 Task: Look for space in Kallidaikurichchi, India from 15th August, 2023 to 20th August, 2023 for 1 adult in price range Rs.5000 to Rs.10000. Place can be private room with 1  bedroom having 1 bed and 1 bathroom. Property type can be house, flat, guest house, hotel. Booking option can be shelf check-in. Required host language is English.
Action: Mouse moved to (405, 105)
Screenshot: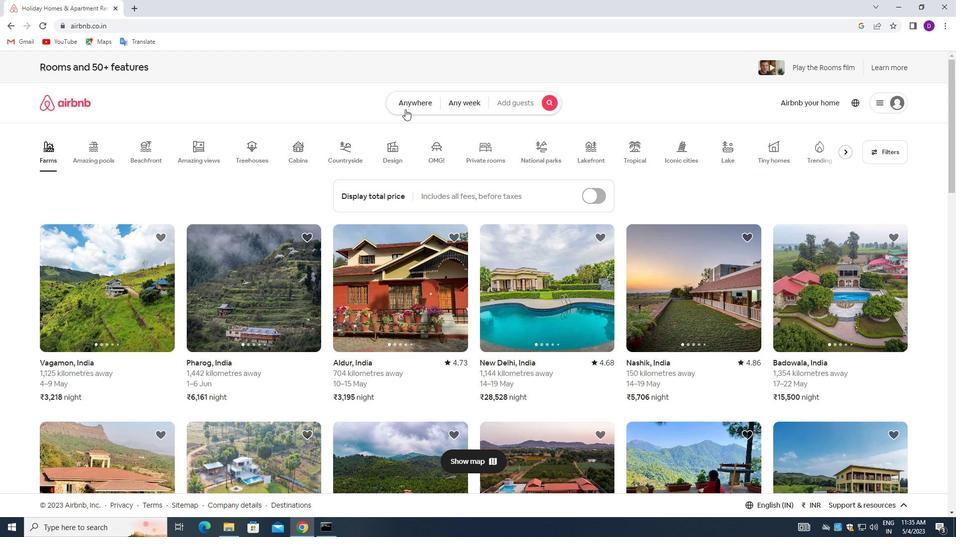 
Action: Mouse pressed left at (405, 105)
Screenshot: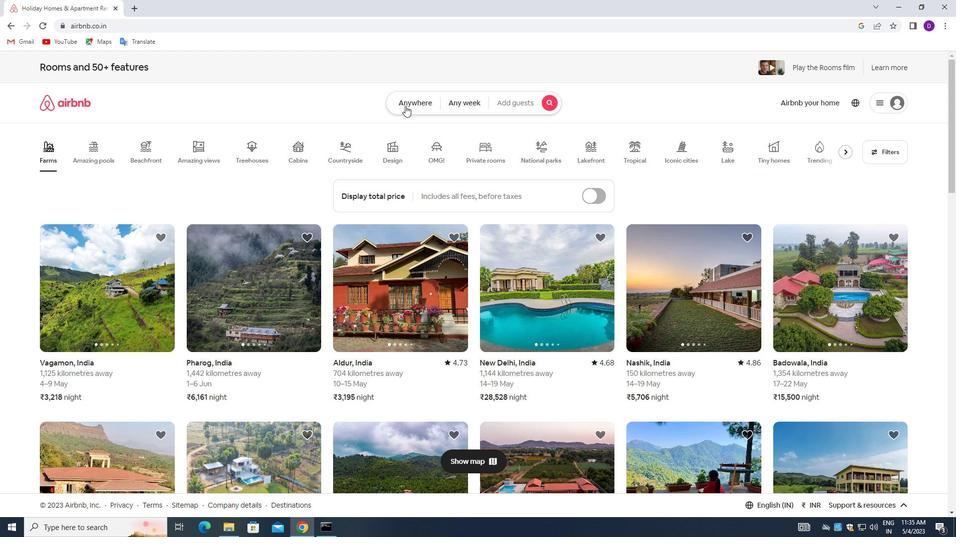 
Action: Mouse moved to (362, 139)
Screenshot: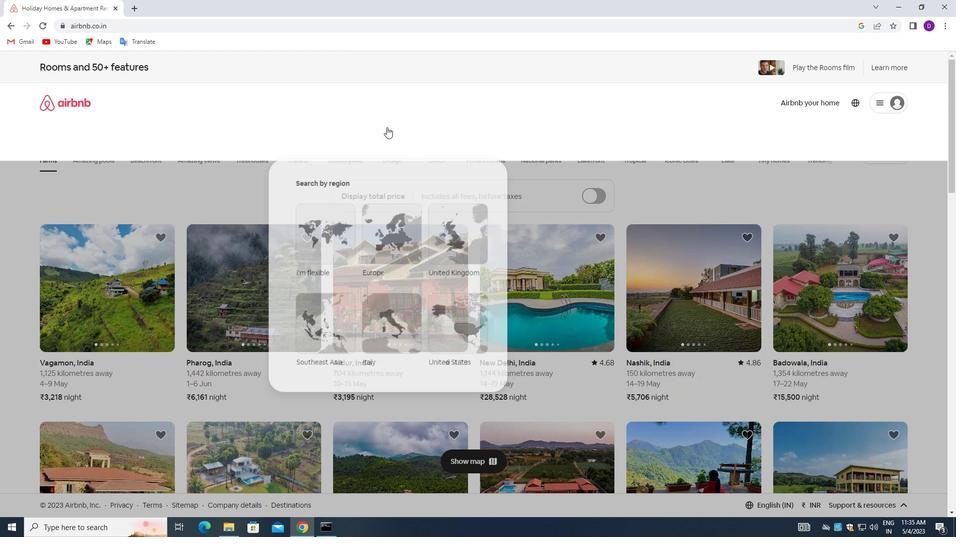 
Action: Mouse pressed left at (362, 139)
Screenshot: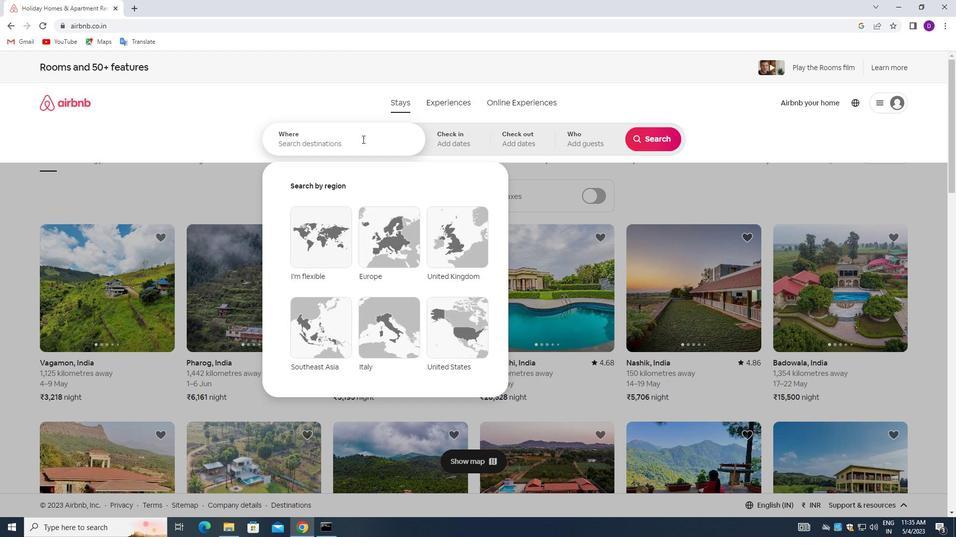 
Action: Mouse moved to (215, 104)
Screenshot: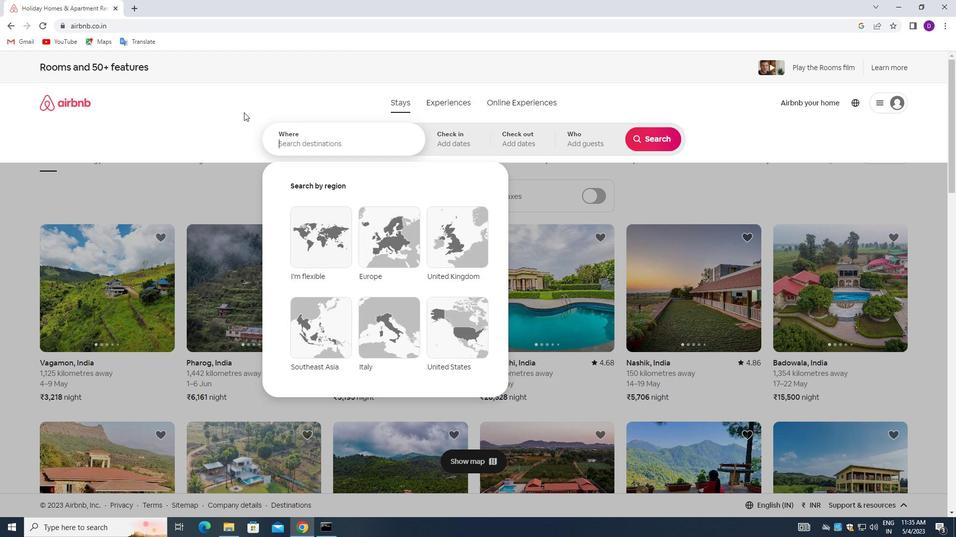 
Action: Key pressed <Key.shift>KALLIDAIKURICHCHI,<Key.space><Key.shift>INDIA<Key.enter>
Screenshot: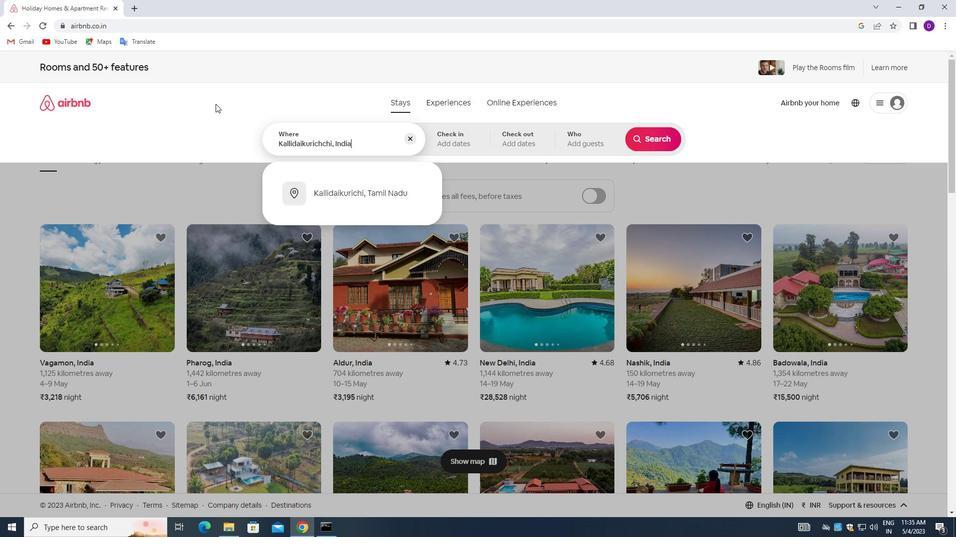 
Action: Mouse moved to (650, 220)
Screenshot: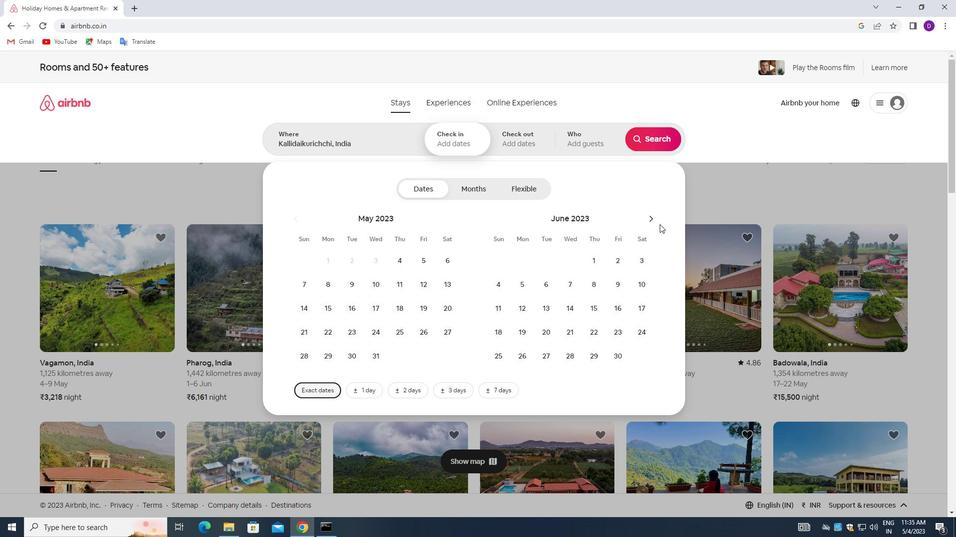 
Action: Mouse pressed left at (650, 220)
Screenshot: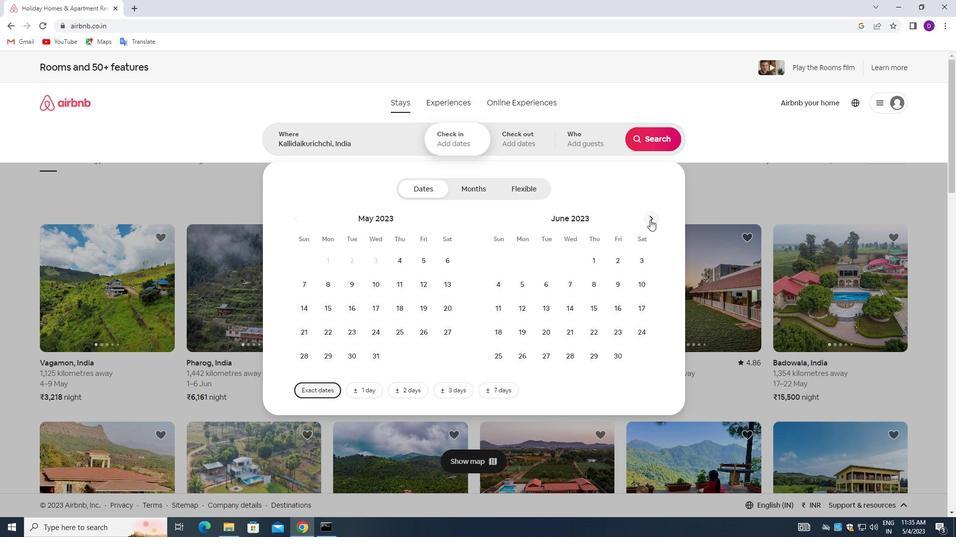 
Action: Mouse pressed left at (650, 220)
Screenshot: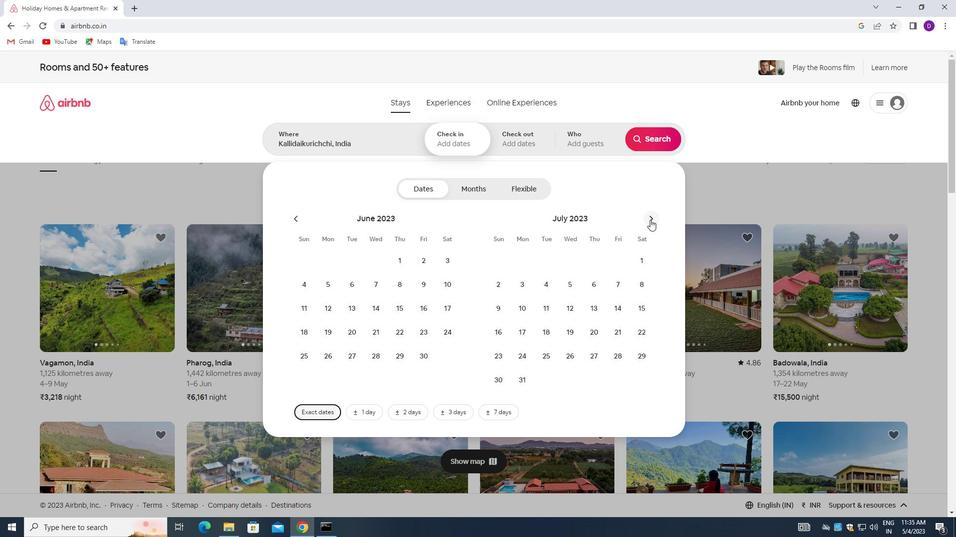 
Action: Mouse moved to (548, 312)
Screenshot: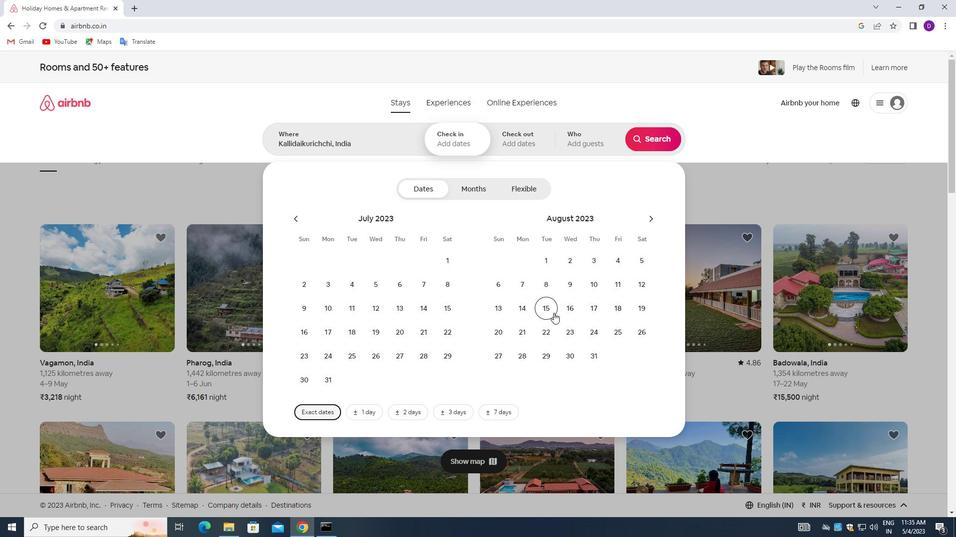 
Action: Mouse pressed left at (548, 312)
Screenshot: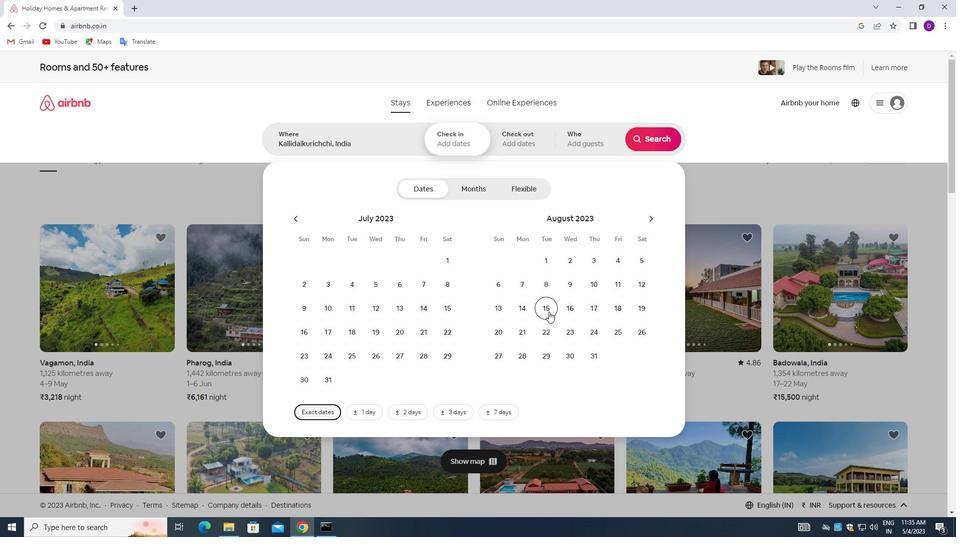 
Action: Mouse moved to (502, 328)
Screenshot: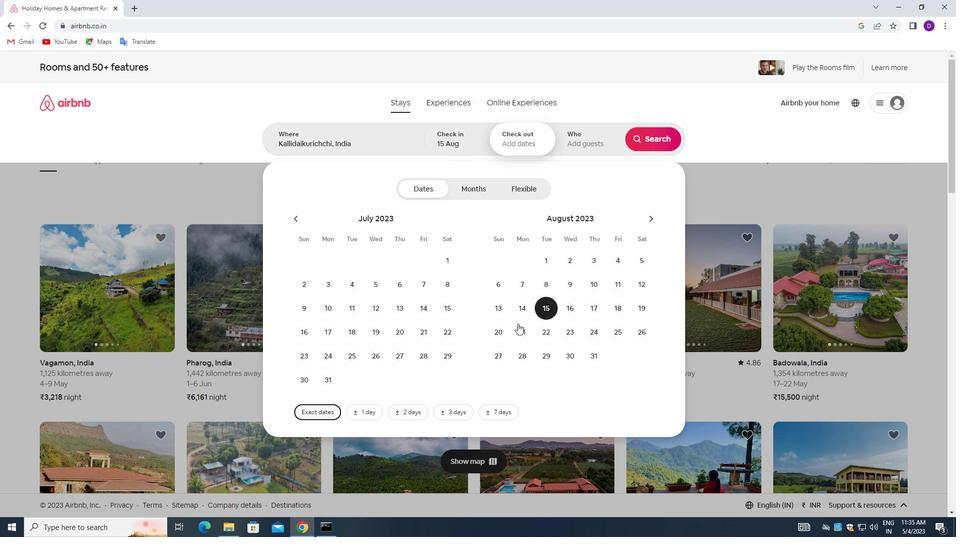 
Action: Mouse pressed left at (502, 328)
Screenshot: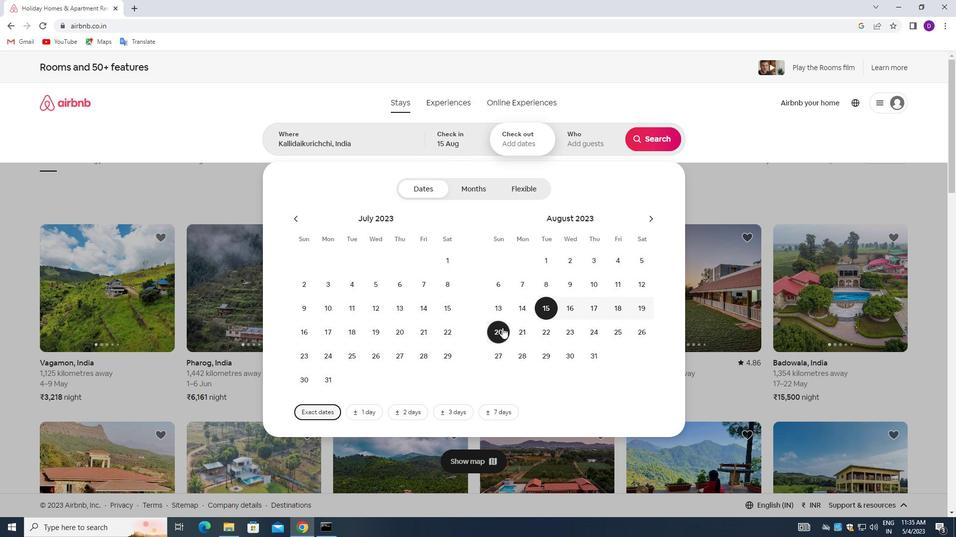 
Action: Mouse moved to (586, 138)
Screenshot: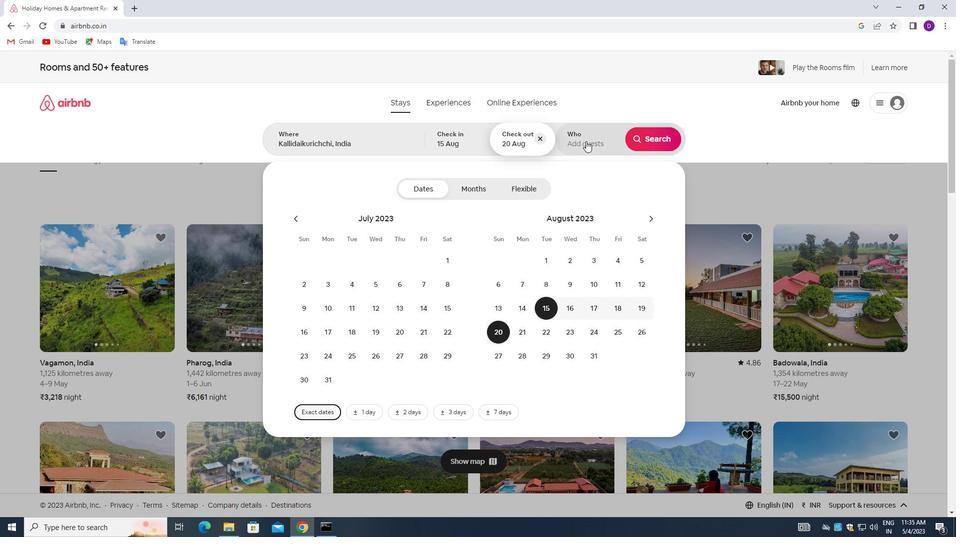 
Action: Mouse pressed left at (586, 138)
Screenshot: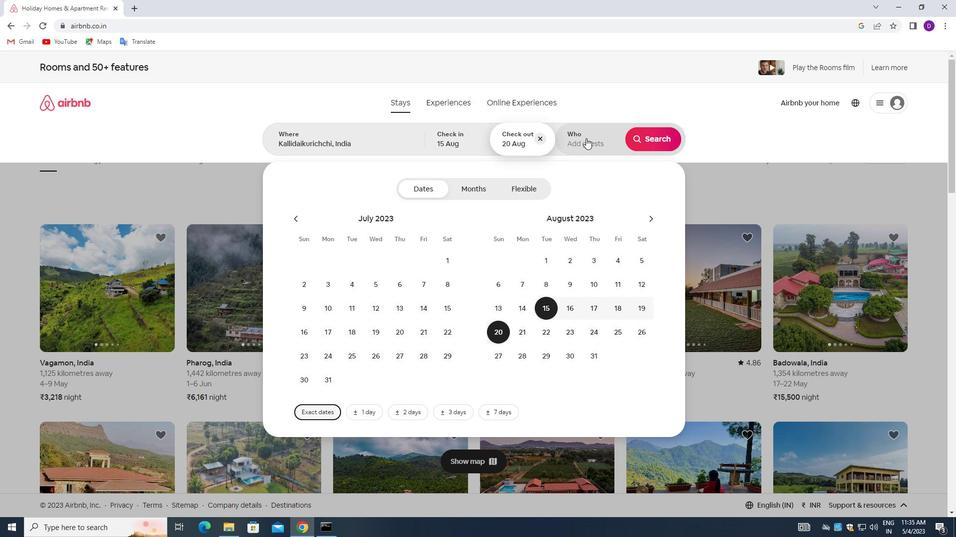 
Action: Mouse moved to (653, 187)
Screenshot: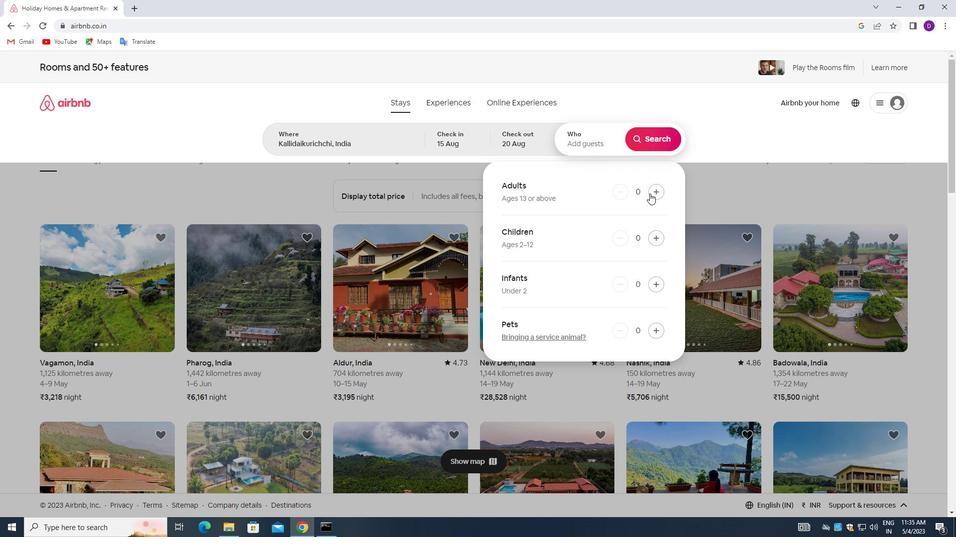 
Action: Mouse pressed left at (653, 187)
Screenshot: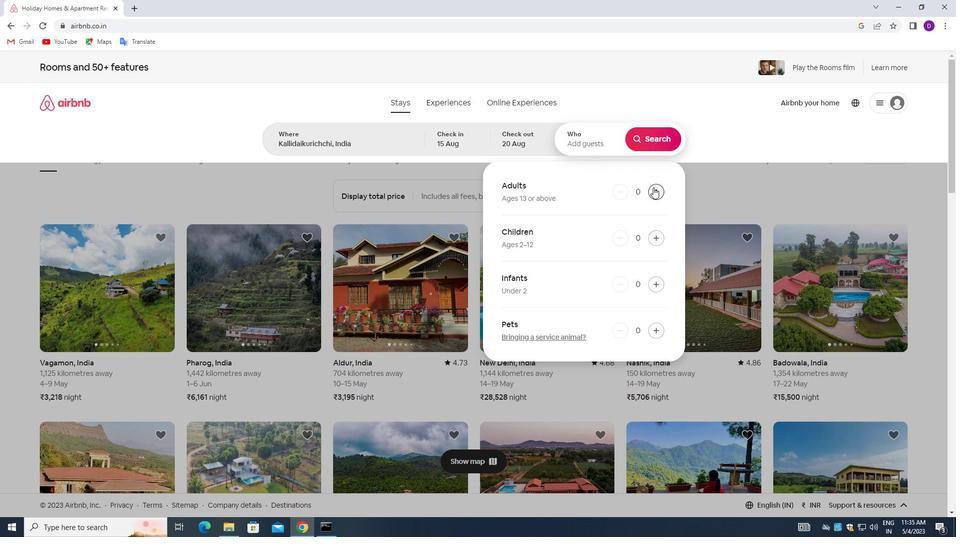 
Action: Mouse moved to (653, 133)
Screenshot: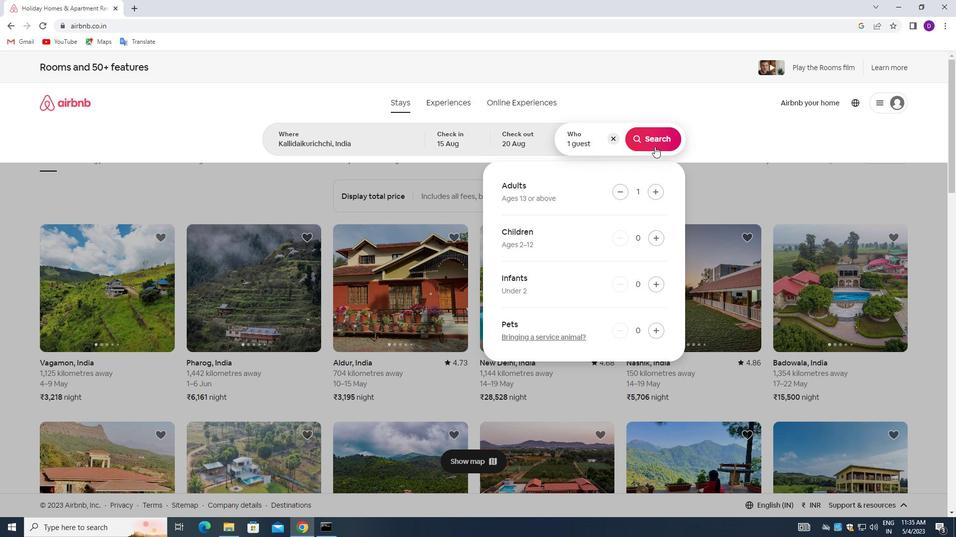 
Action: Mouse pressed left at (653, 133)
Screenshot: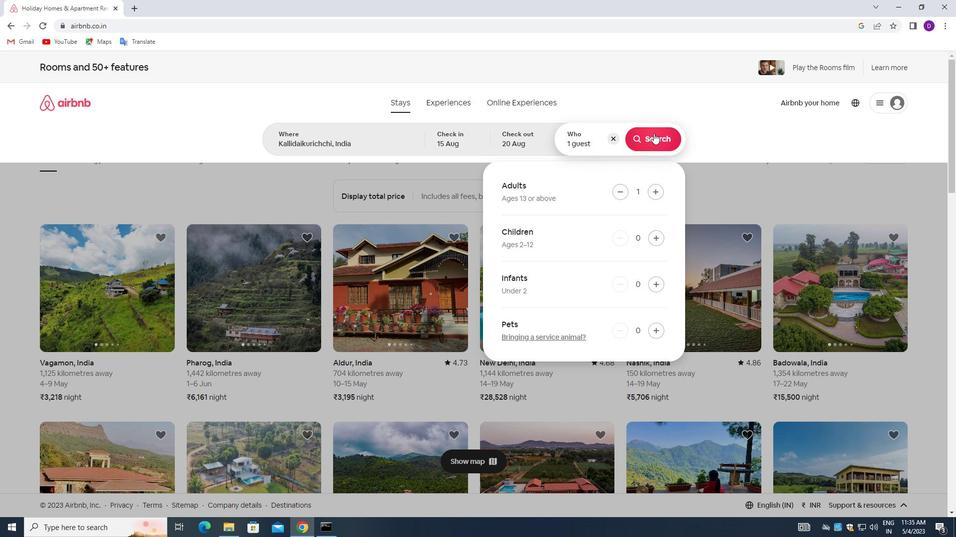 
Action: Mouse moved to (899, 109)
Screenshot: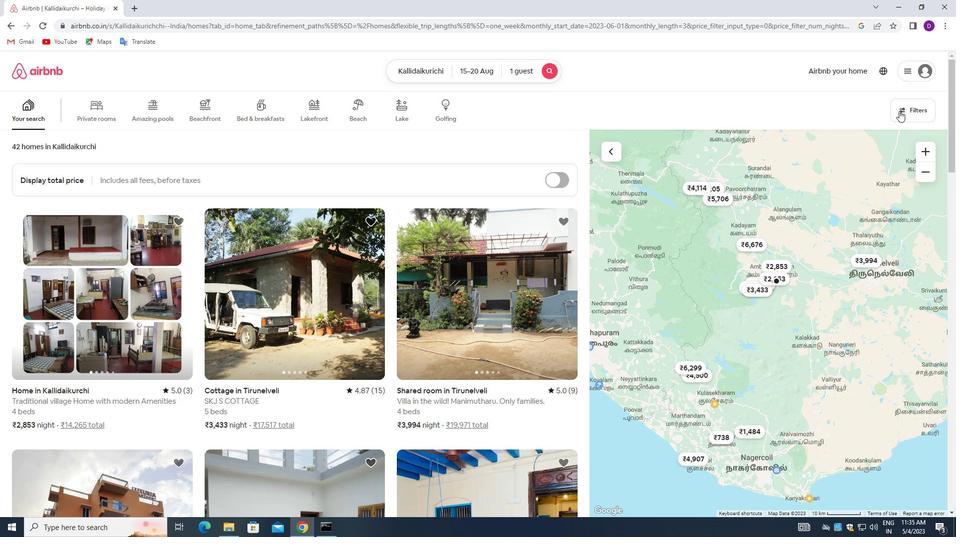 
Action: Mouse pressed left at (899, 109)
Screenshot: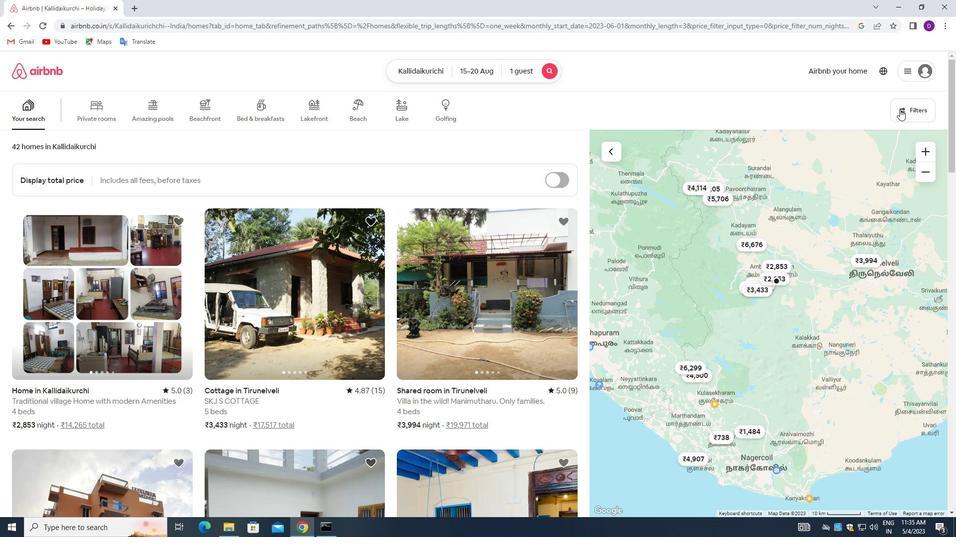
Action: Mouse moved to (354, 231)
Screenshot: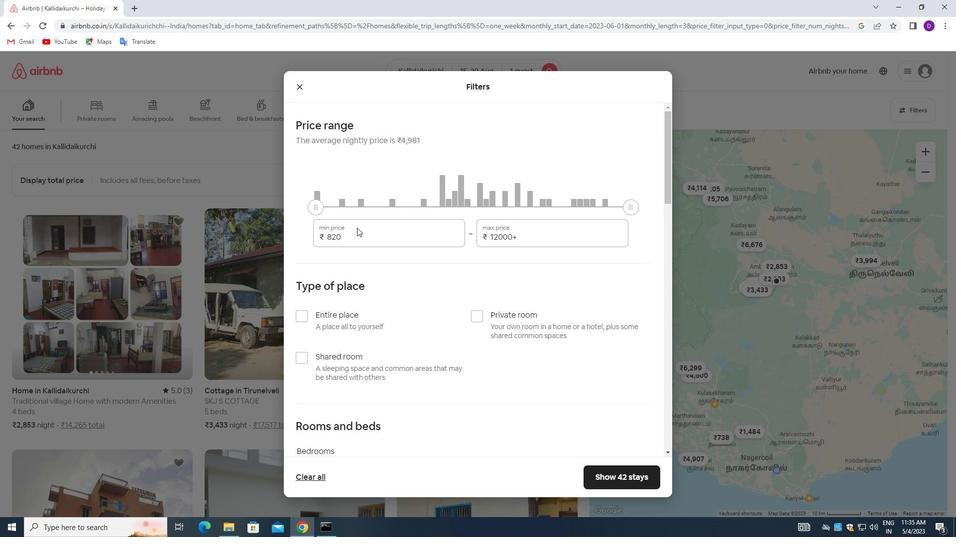 
Action: Mouse pressed left at (354, 231)
Screenshot: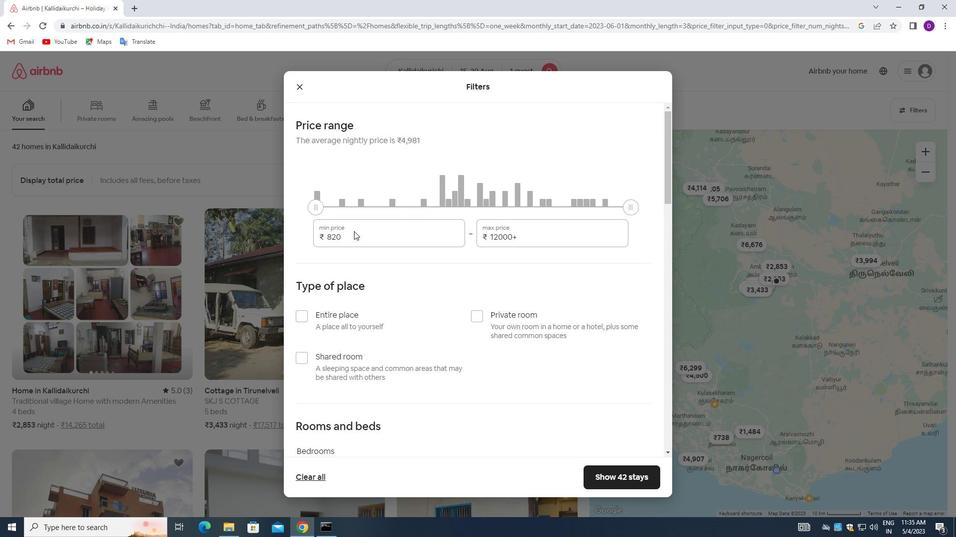 
Action: Mouse pressed left at (354, 231)
Screenshot: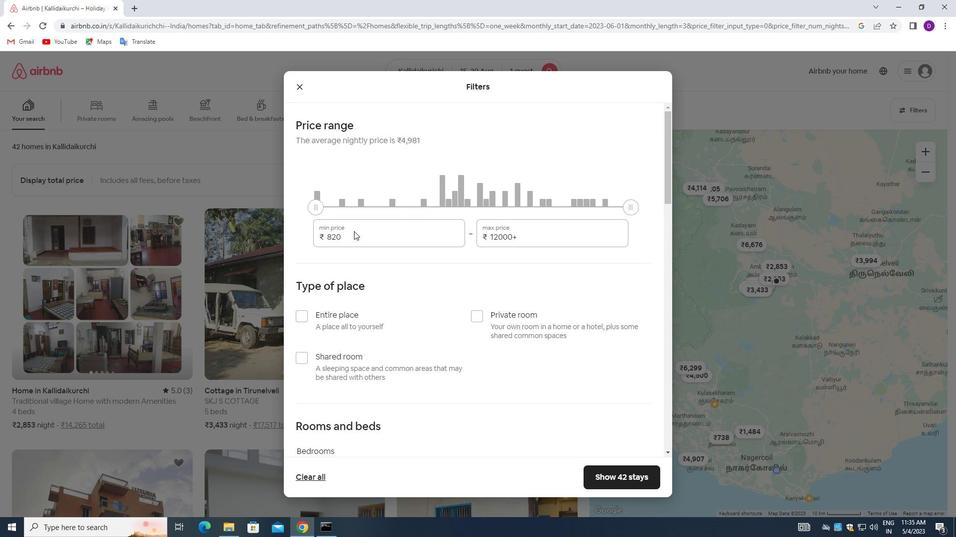 
Action: Mouse pressed left at (354, 231)
Screenshot: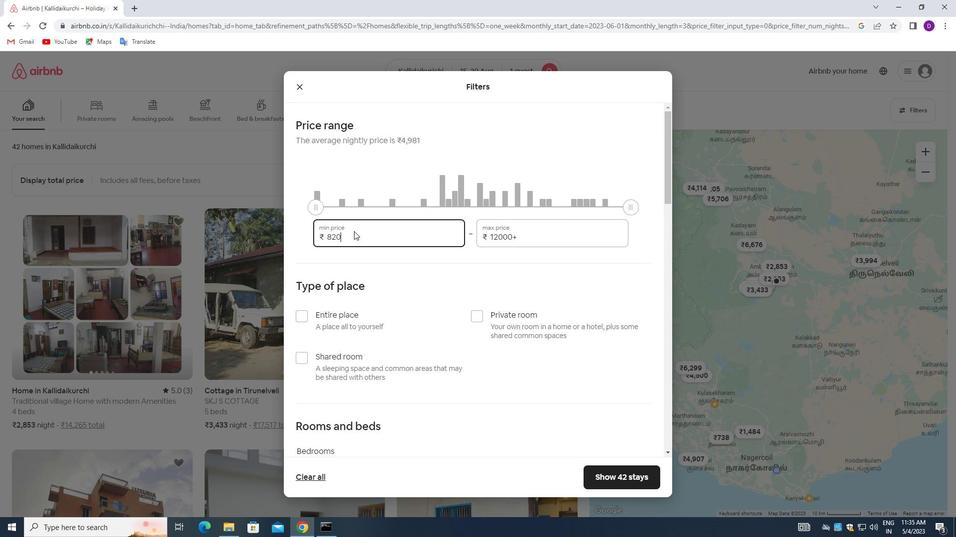 
Action: Mouse moved to (352, 242)
Screenshot: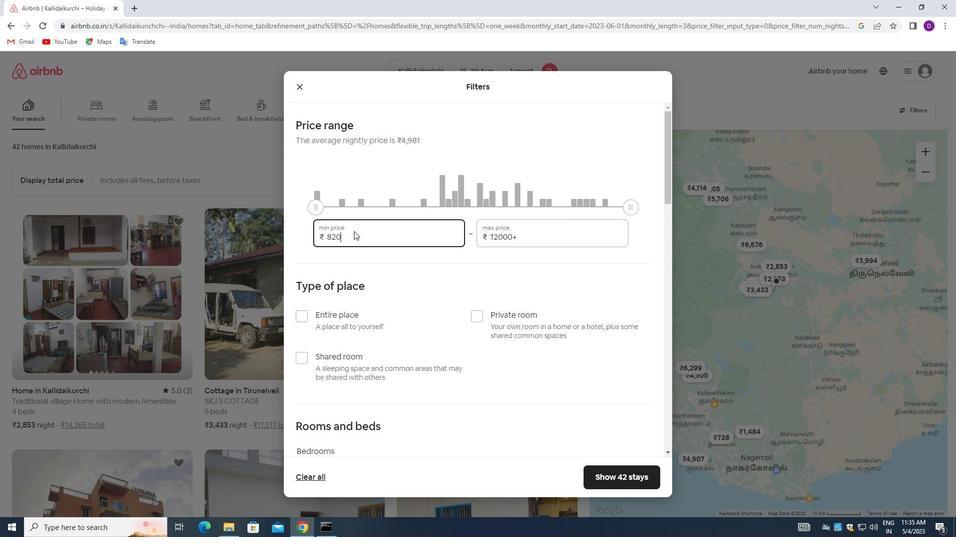 
Action: Mouse pressed left at (352, 242)
Screenshot: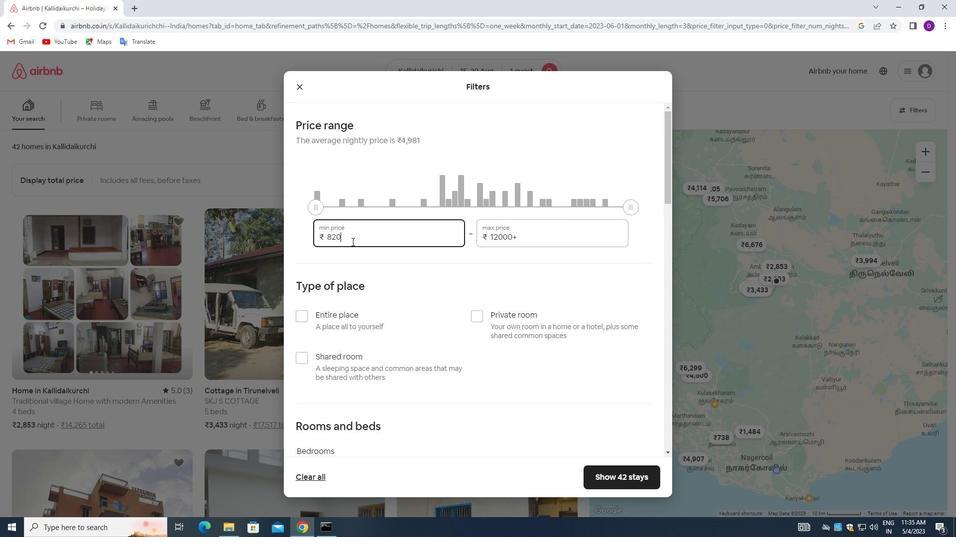 
Action: Mouse pressed left at (352, 242)
Screenshot: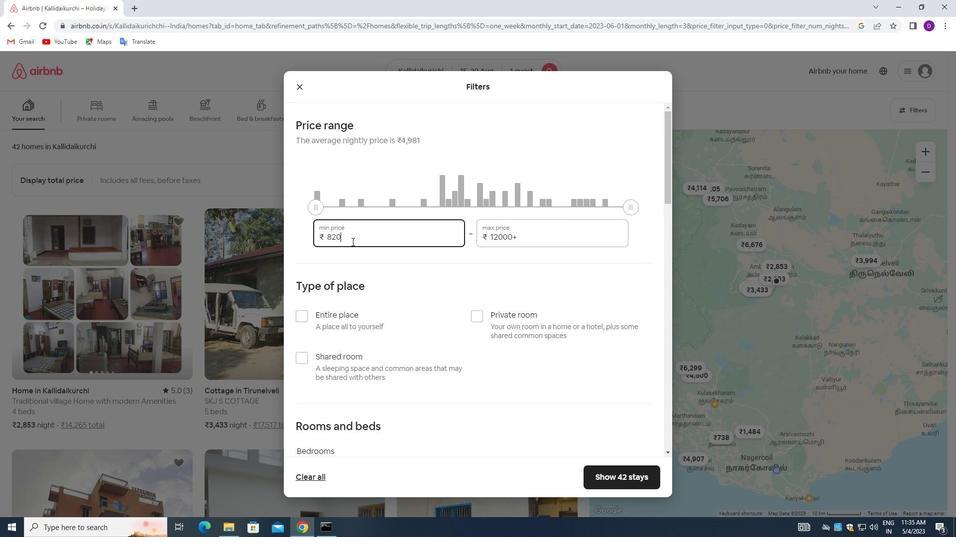 
Action: Key pressed 5000<Key.tab>10000
Screenshot: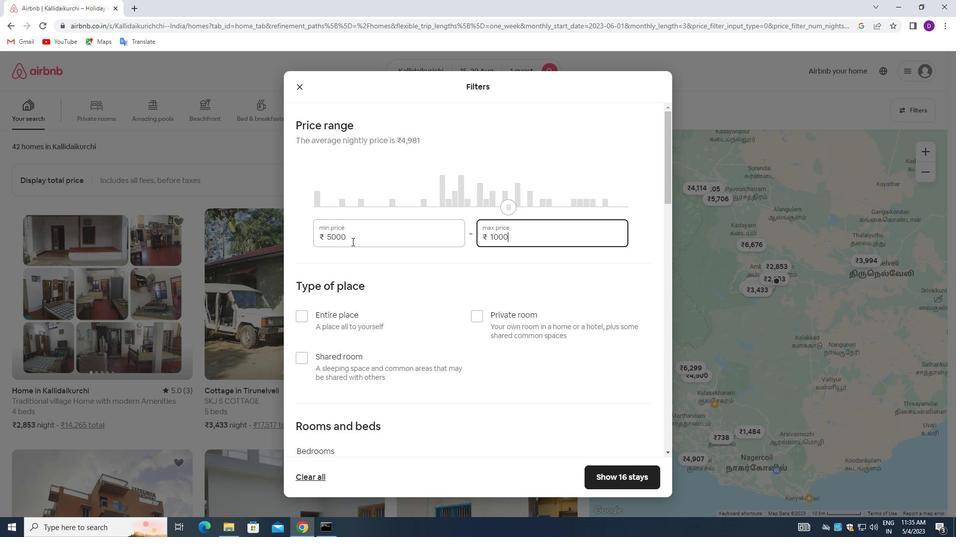 
Action: Mouse moved to (498, 307)
Screenshot: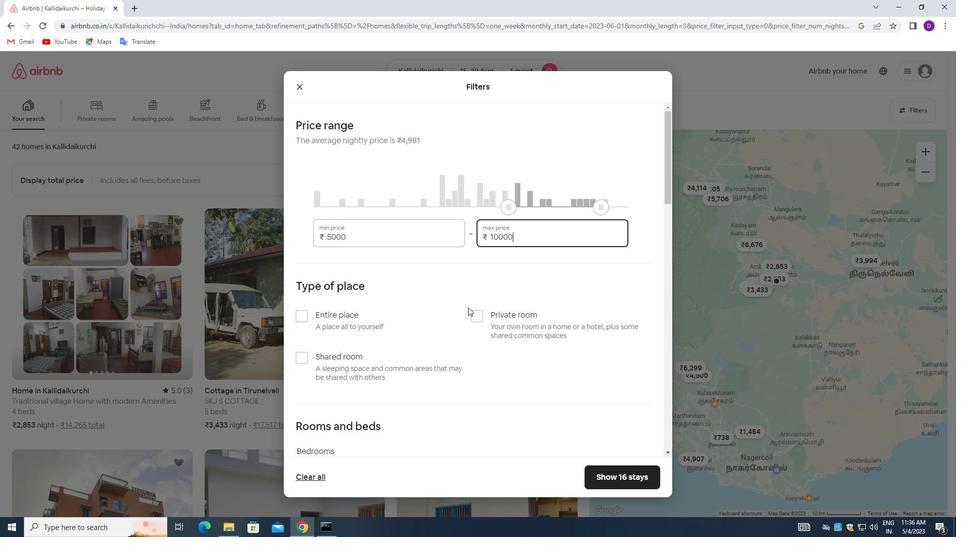 
Action: Mouse scrolled (498, 307) with delta (0, 0)
Screenshot: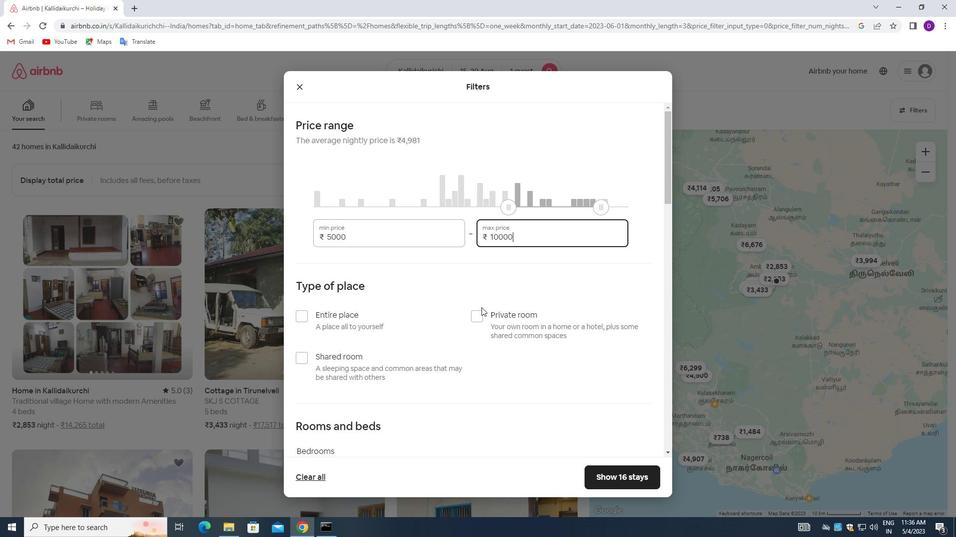 
Action: Mouse moved to (480, 267)
Screenshot: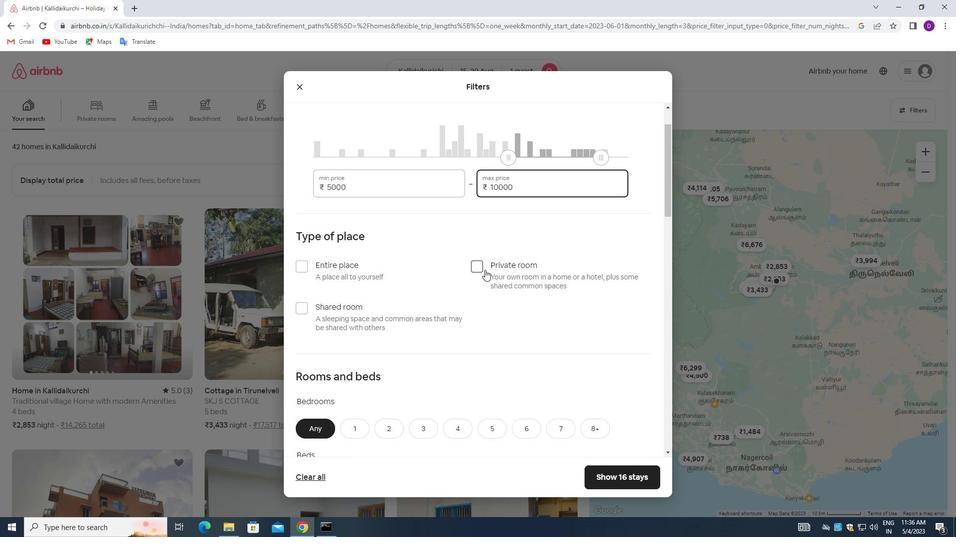 
Action: Mouse pressed left at (480, 267)
Screenshot: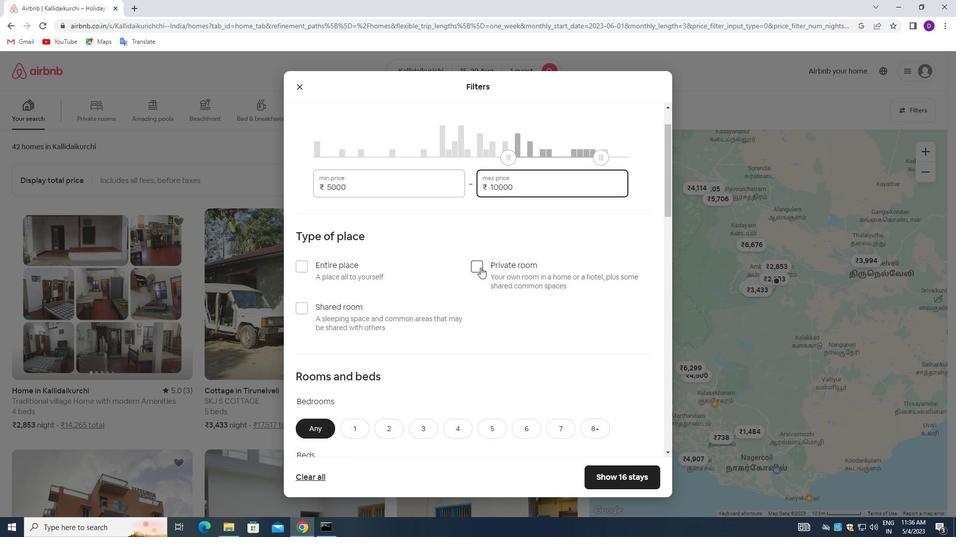 
Action: Mouse moved to (448, 287)
Screenshot: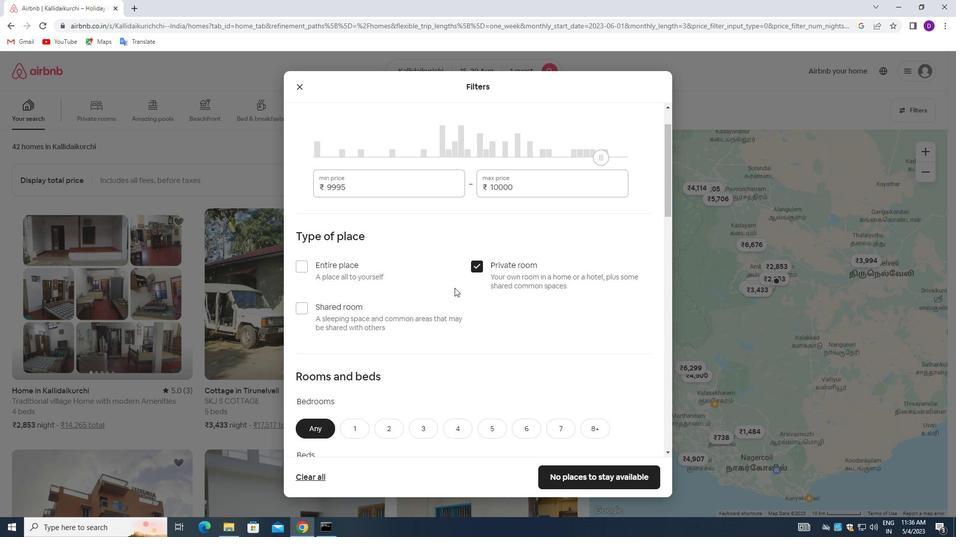 
Action: Mouse scrolled (448, 287) with delta (0, 0)
Screenshot: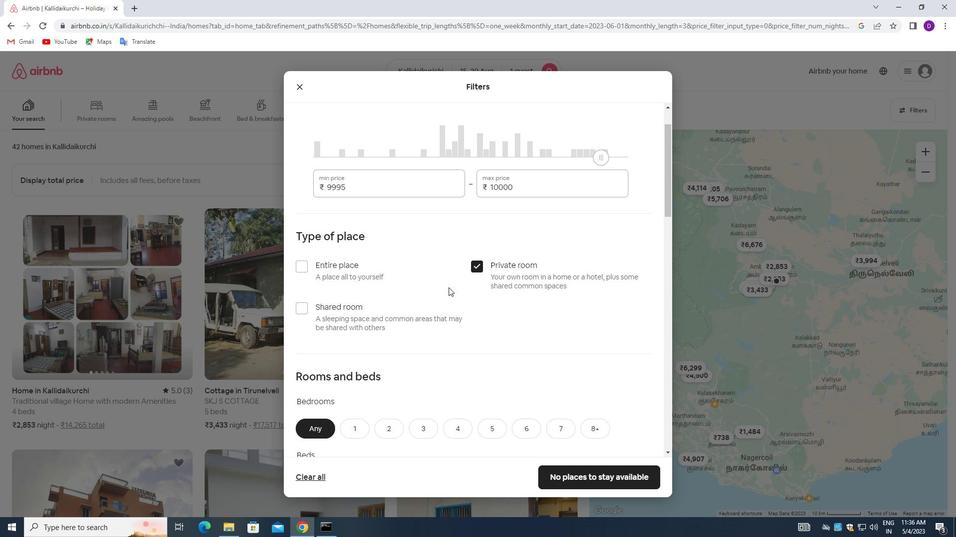 
Action: Mouse scrolled (448, 287) with delta (0, 0)
Screenshot: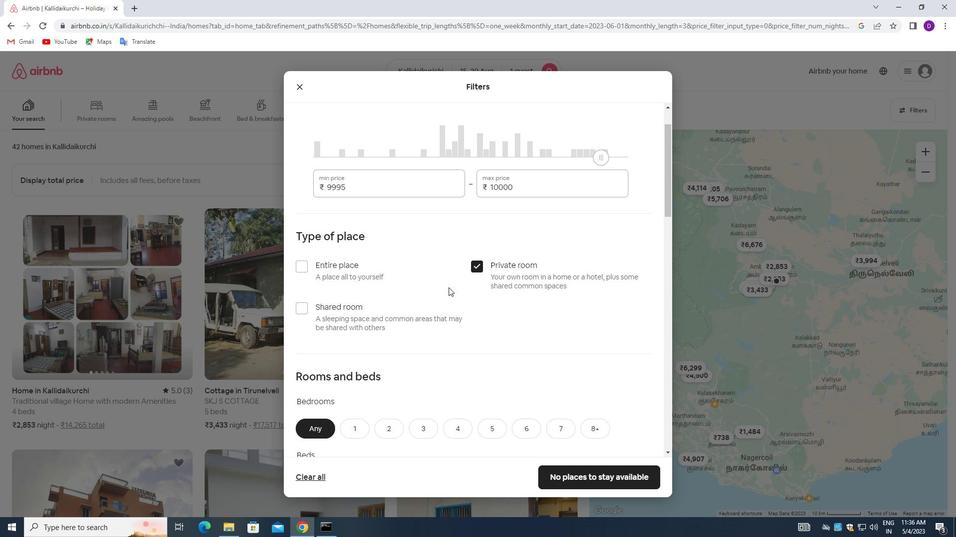 
Action: Mouse scrolled (448, 287) with delta (0, 0)
Screenshot: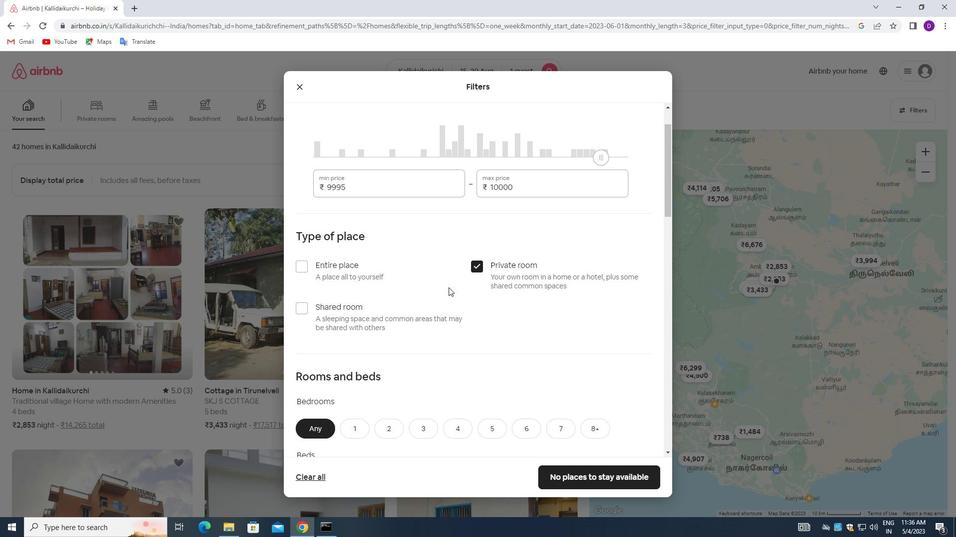 
Action: Mouse moved to (351, 271)
Screenshot: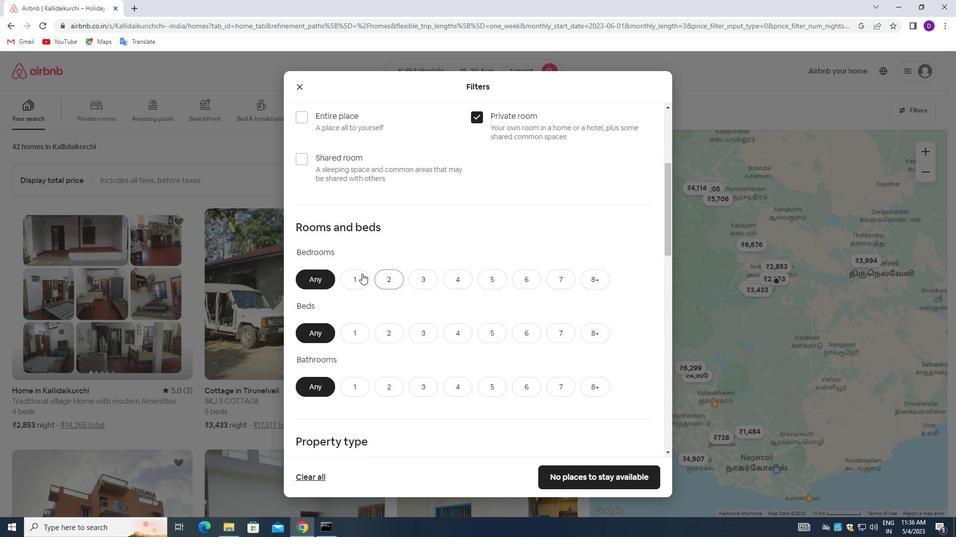 
Action: Mouse pressed left at (351, 271)
Screenshot: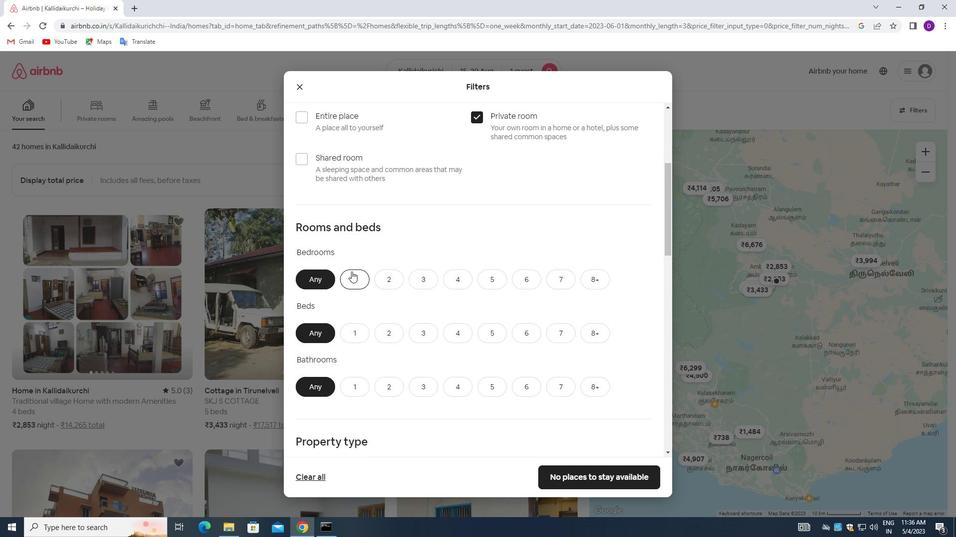 
Action: Mouse moved to (356, 332)
Screenshot: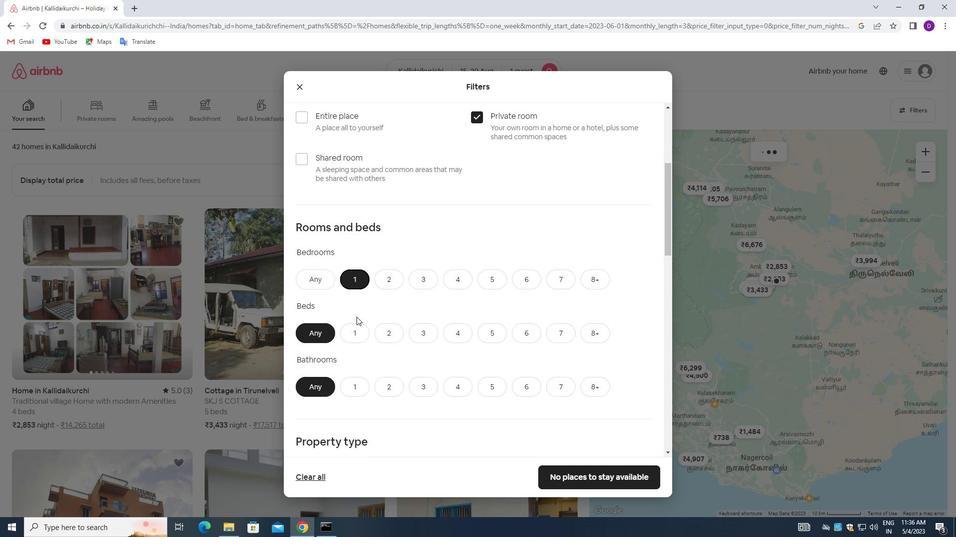 
Action: Mouse pressed left at (356, 332)
Screenshot: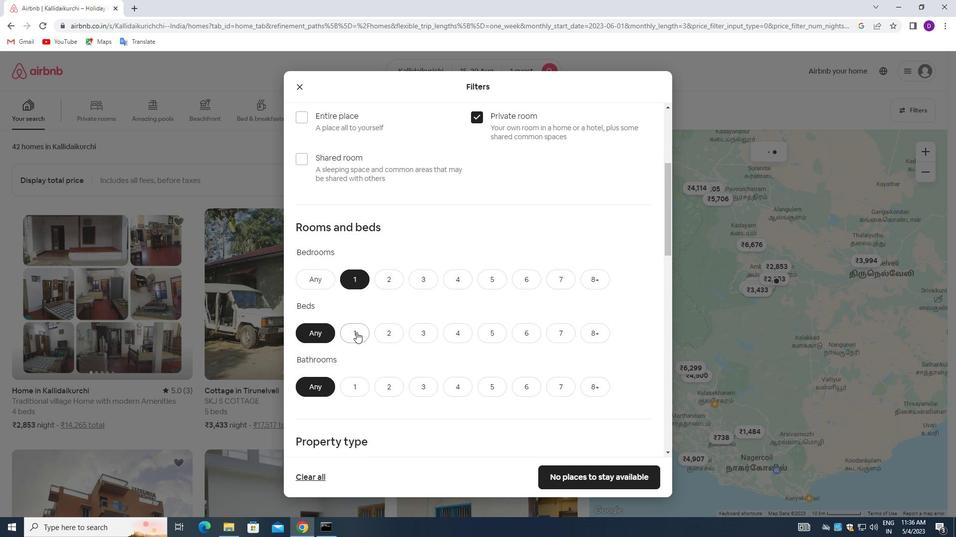 
Action: Mouse moved to (355, 382)
Screenshot: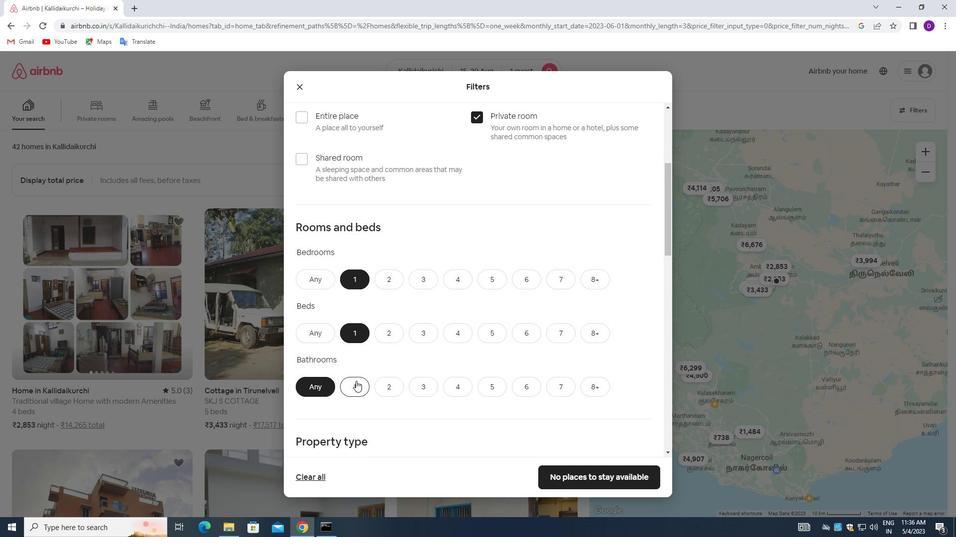 
Action: Mouse pressed left at (355, 382)
Screenshot: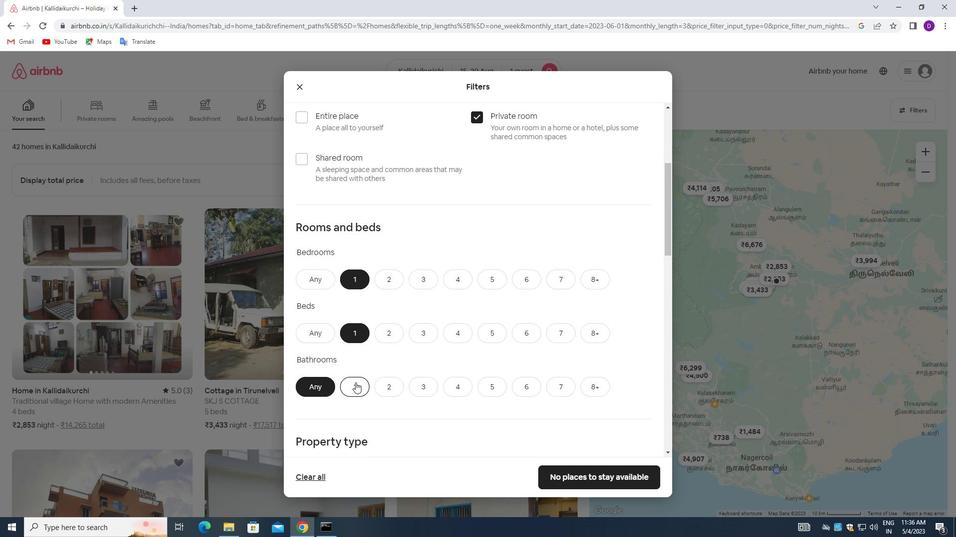 
Action: Mouse moved to (455, 281)
Screenshot: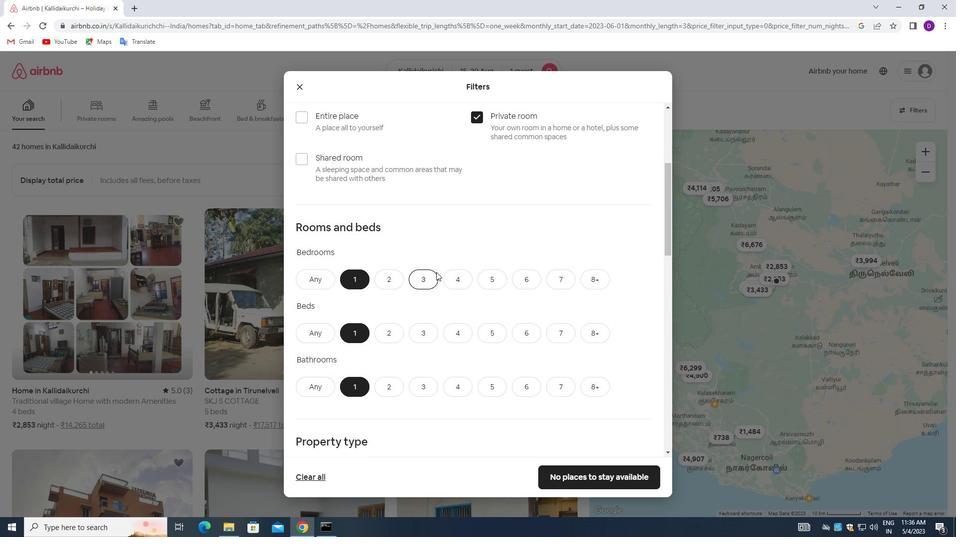 
Action: Mouse scrolled (455, 281) with delta (0, 0)
Screenshot: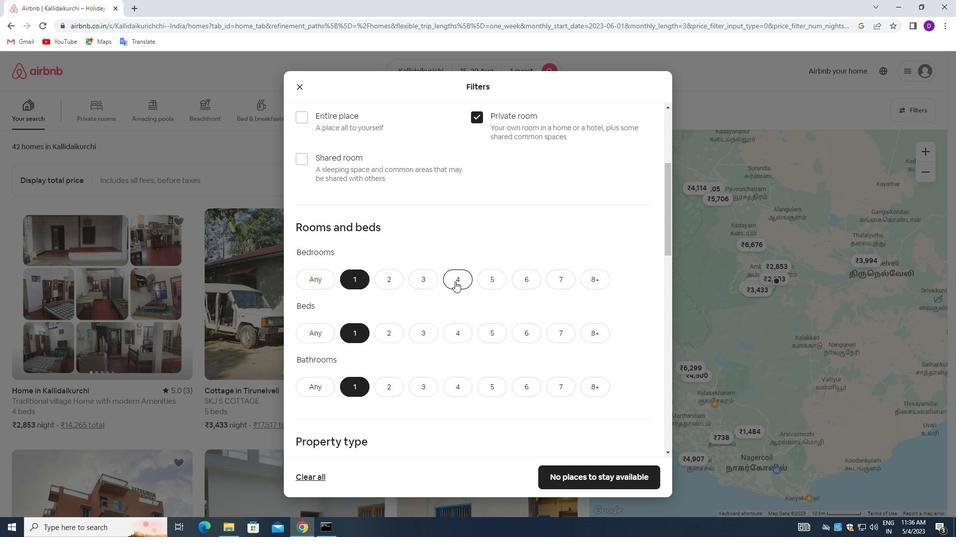 
Action: Mouse scrolled (455, 281) with delta (0, 0)
Screenshot: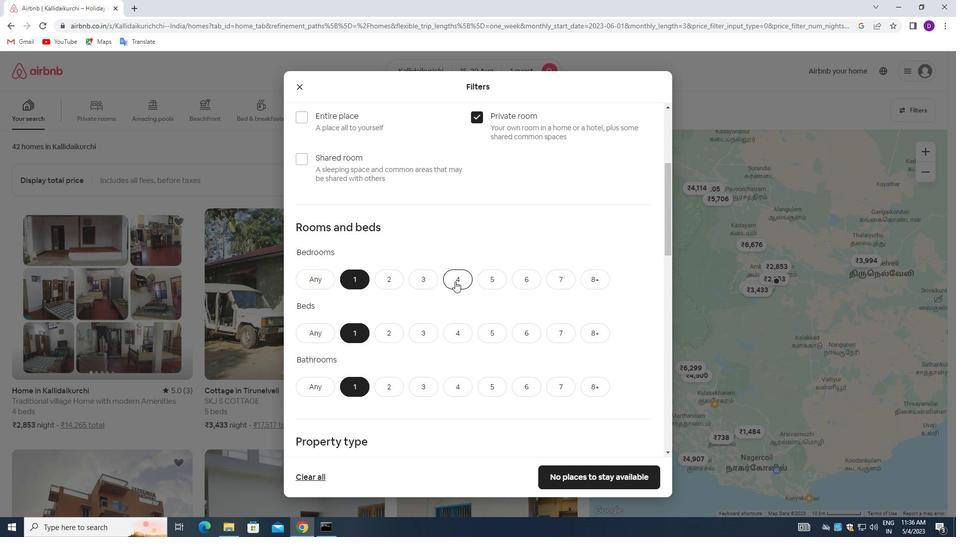 
Action: Mouse scrolled (455, 281) with delta (0, 0)
Screenshot: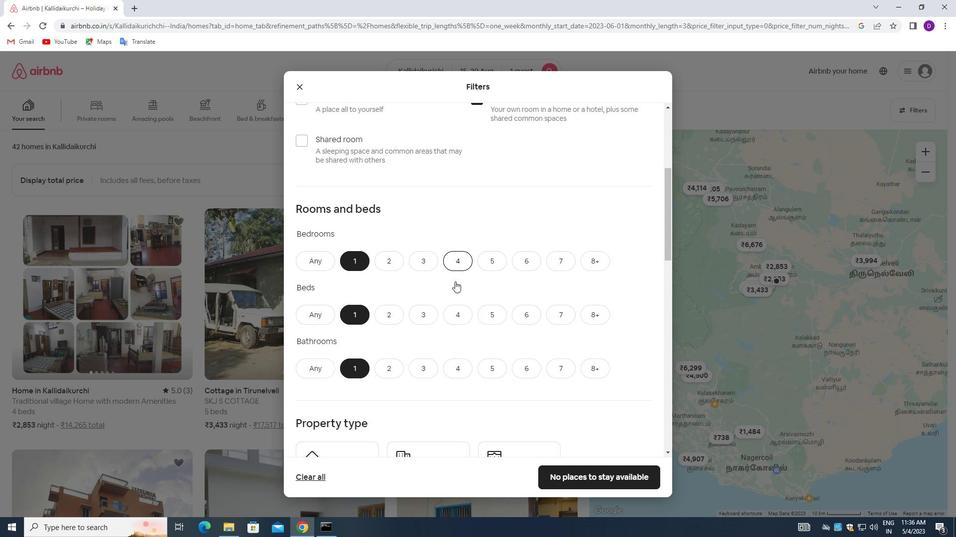 
Action: Mouse scrolled (455, 281) with delta (0, 0)
Screenshot: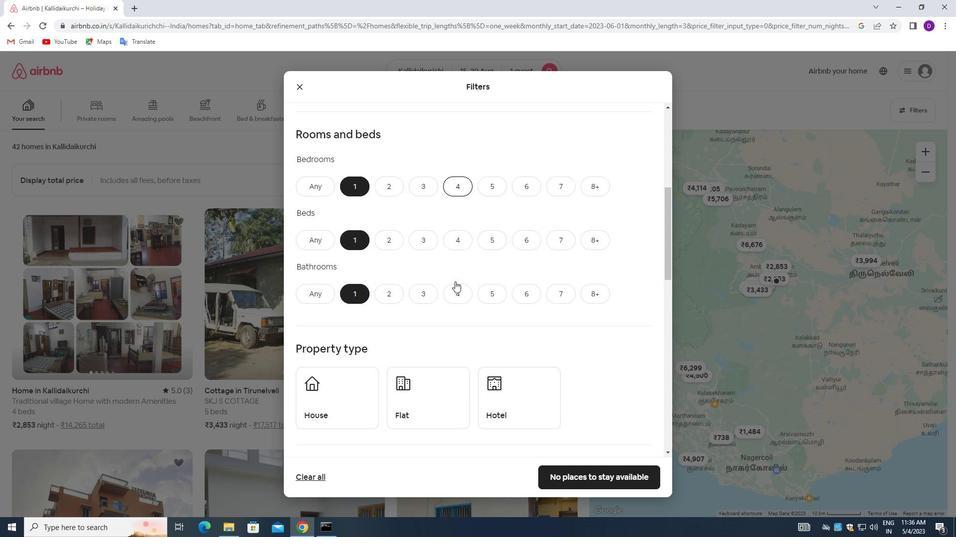
Action: Mouse moved to (348, 294)
Screenshot: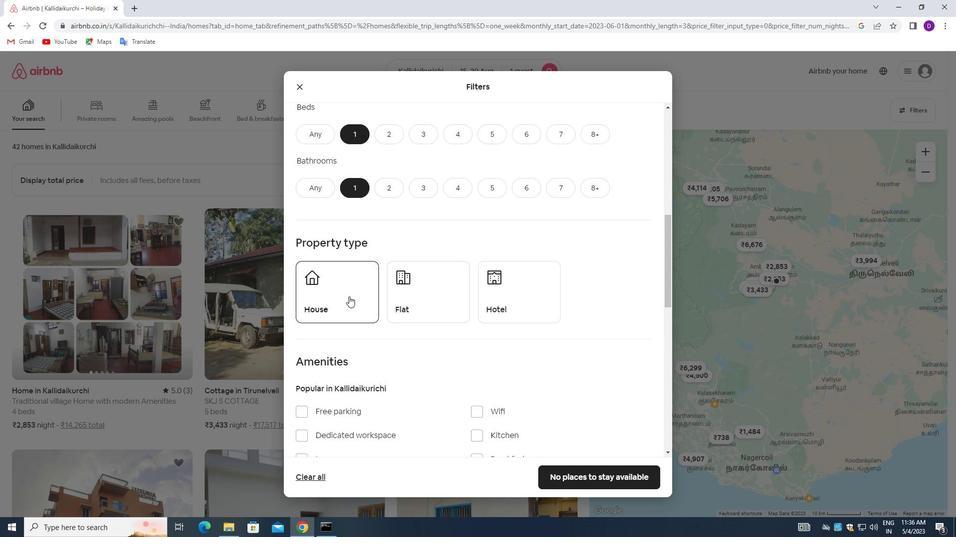 
Action: Mouse pressed left at (348, 294)
Screenshot: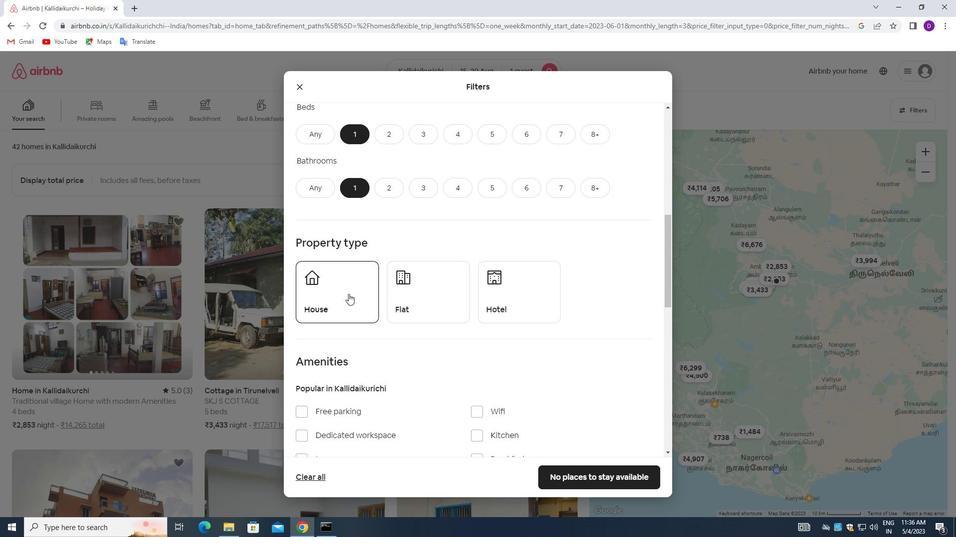 
Action: Mouse moved to (419, 293)
Screenshot: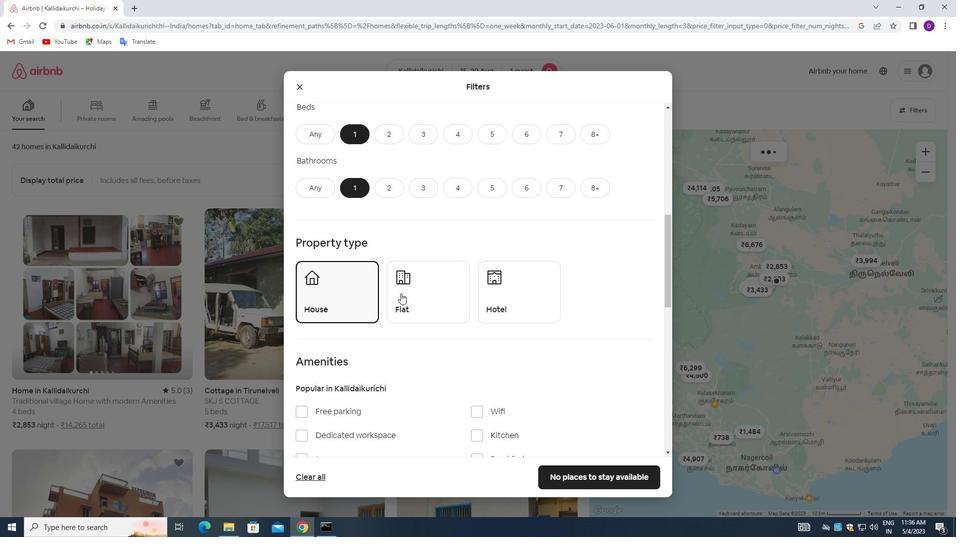 
Action: Mouse pressed left at (419, 293)
Screenshot: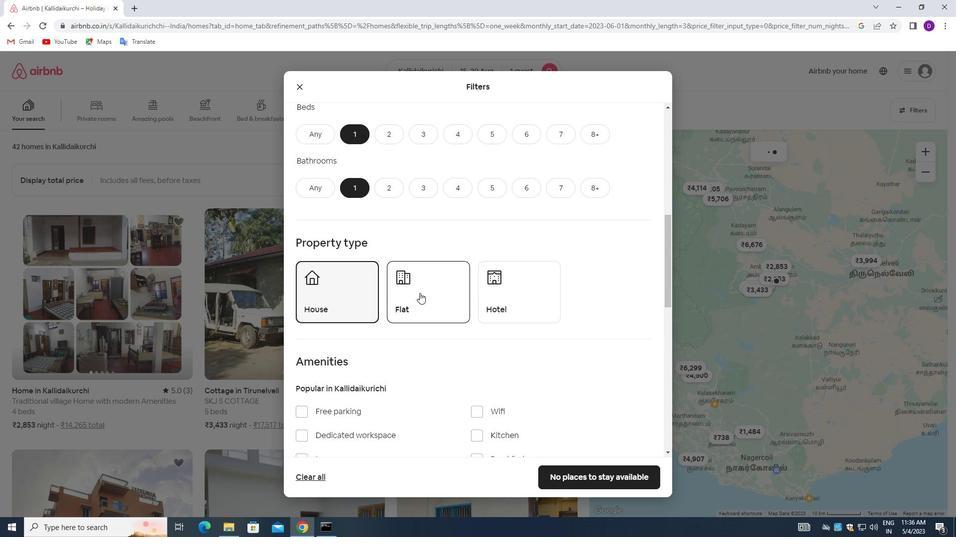 
Action: Mouse moved to (508, 290)
Screenshot: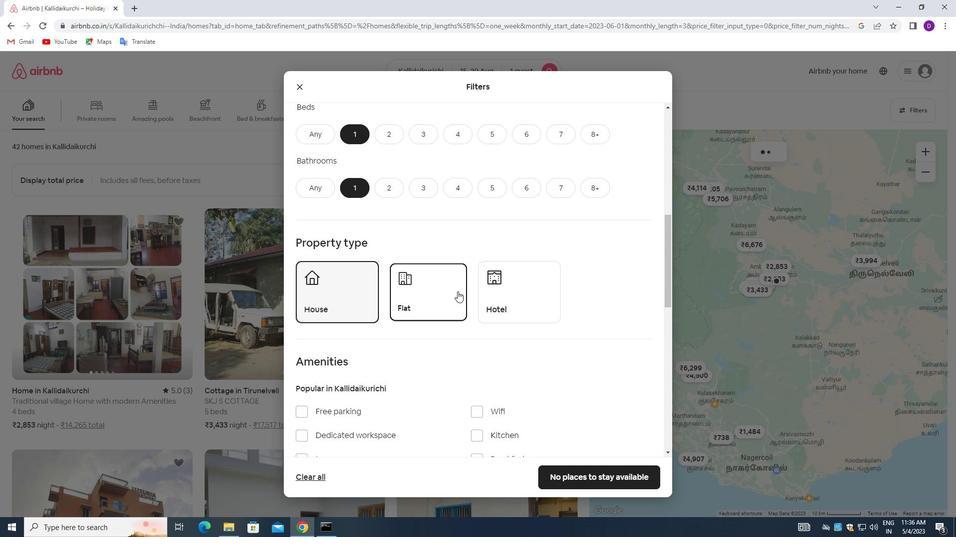 
Action: Mouse pressed left at (508, 290)
Screenshot: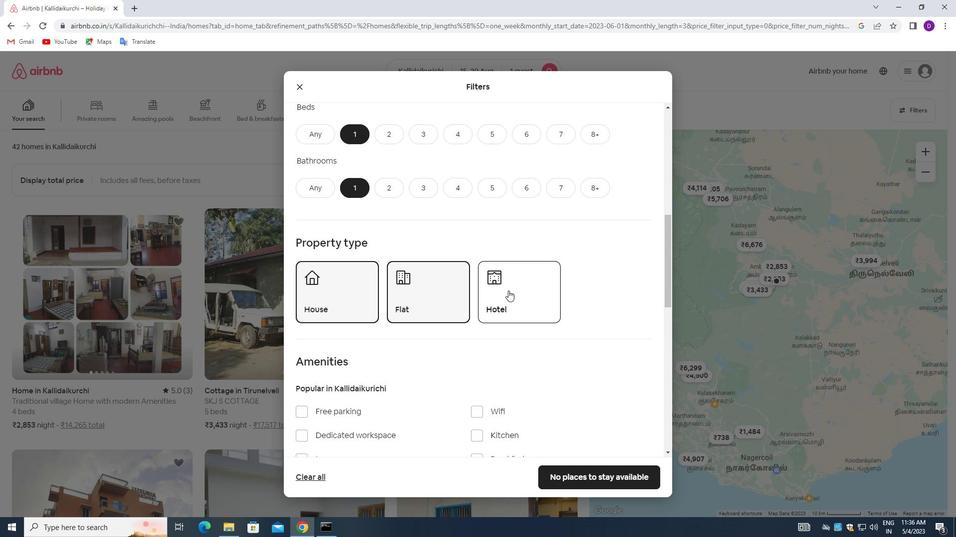 
Action: Mouse moved to (457, 289)
Screenshot: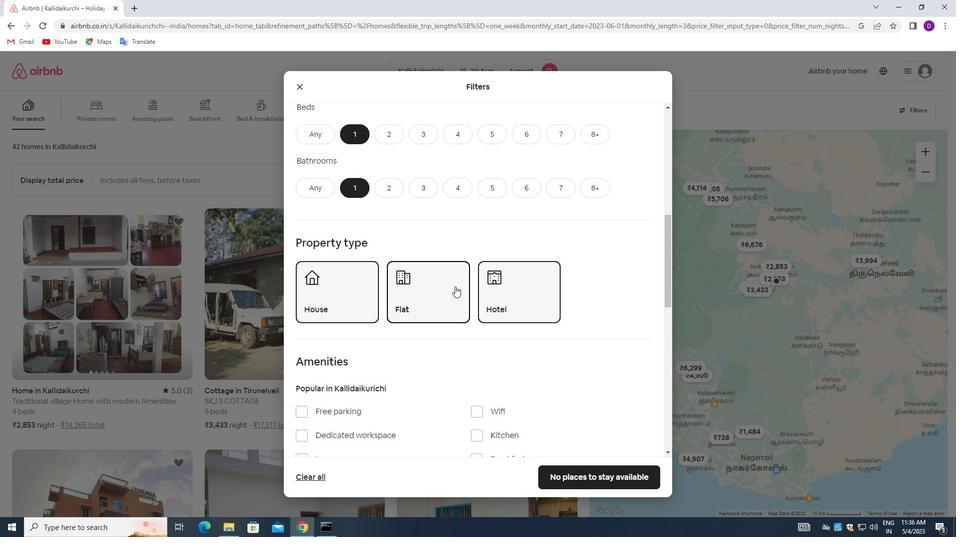 
Action: Mouse scrolled (457, 289) with delta (0, 0)
Screenshot: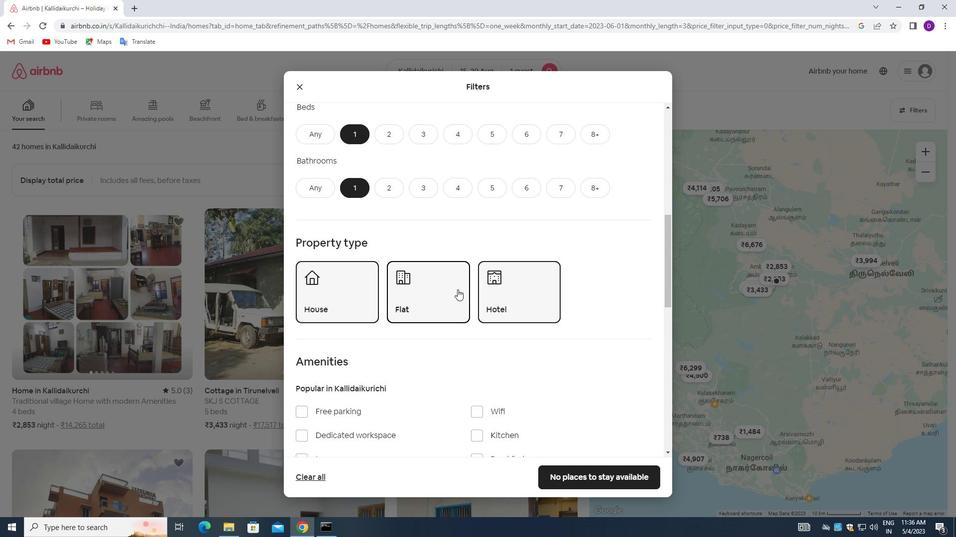
Action: Mouse moved to (459, 299)
Screenshot: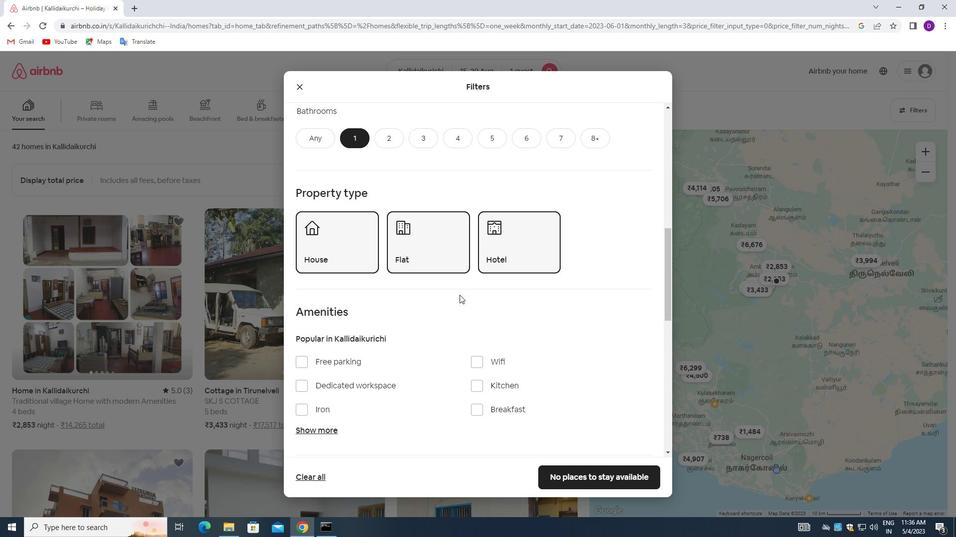 
Action: Mouse scrolled (459, 298) with delta (0, 0)
Screenshot: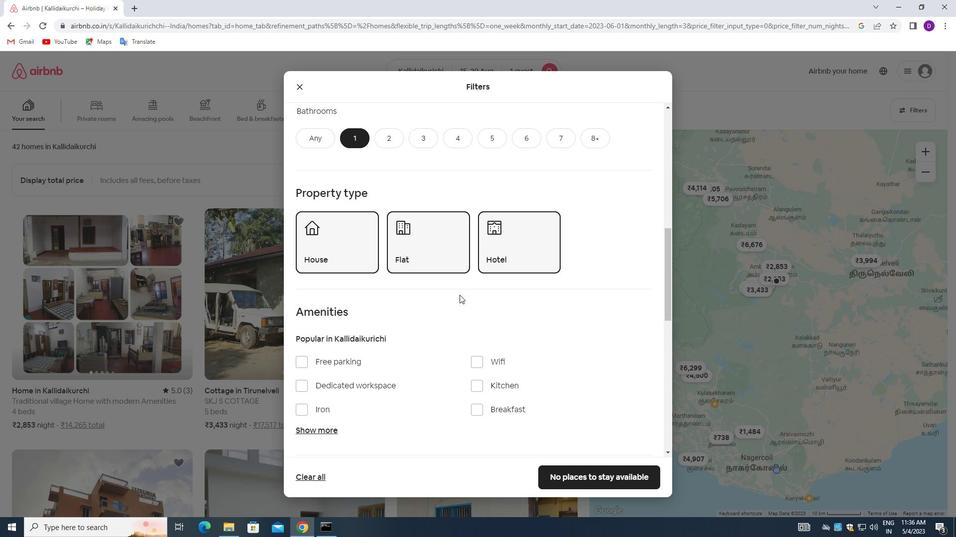 
Action: Mouse moved to (459, 300)
Screenshot: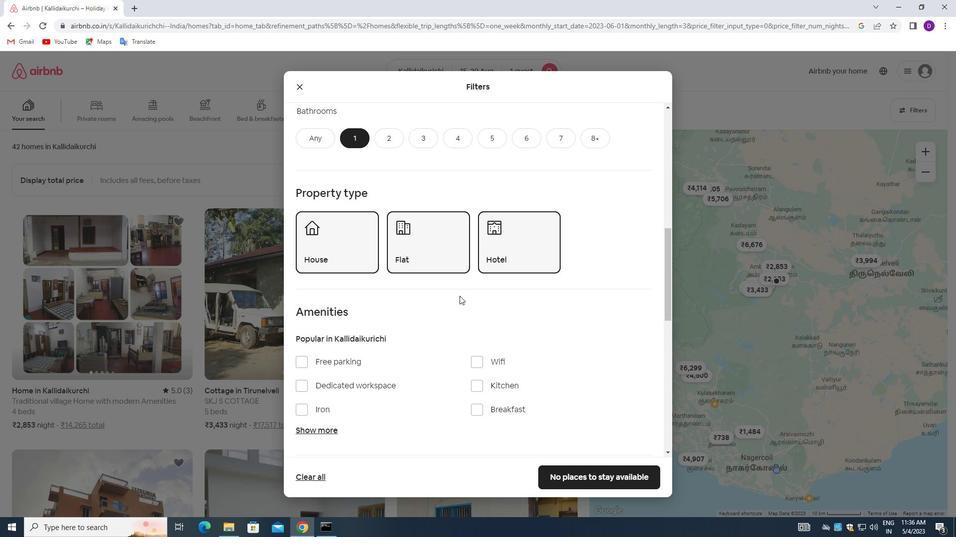 
Action: Mouse scrolled (459, 299) with delta (0, 0)
Screenshot: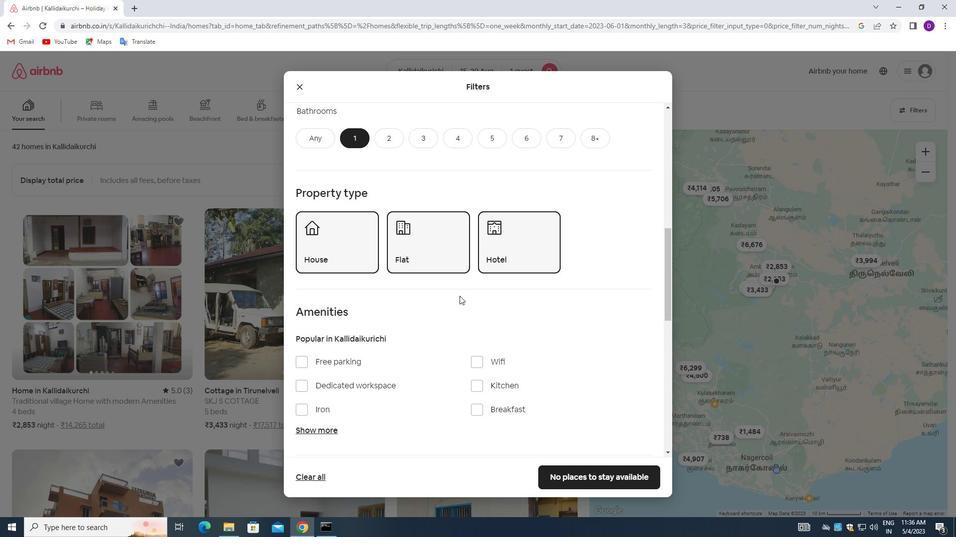
Action: Mouse moved to (459, 301)
Screenshot: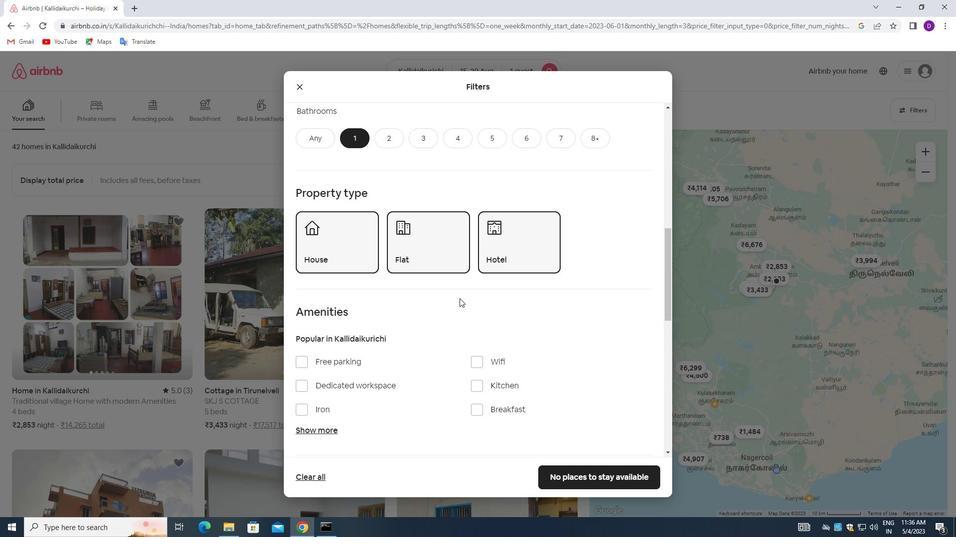 
Action: Mouse scrolled (459, 301) with delta (0, 0)
Screenshot: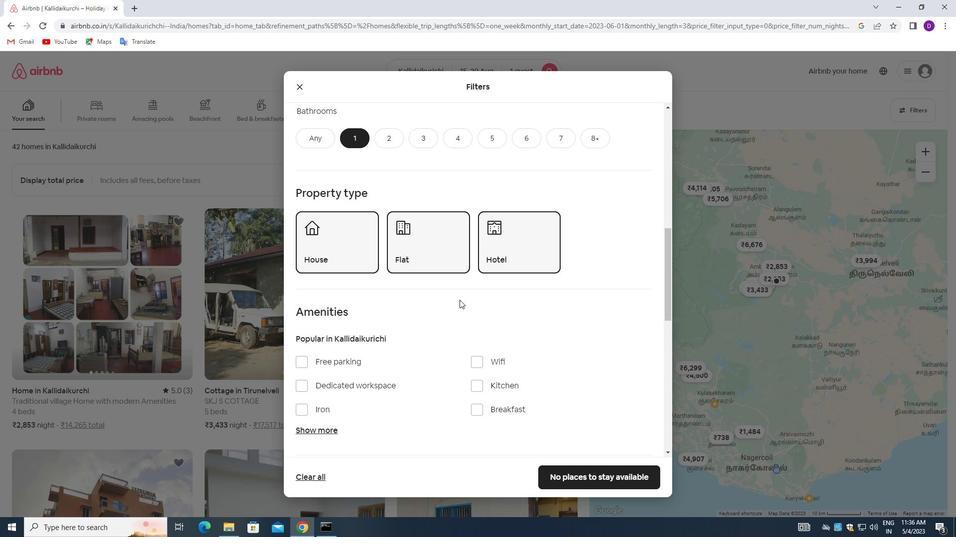 
Action: Mouse moved to (459, 301)
Screenshot: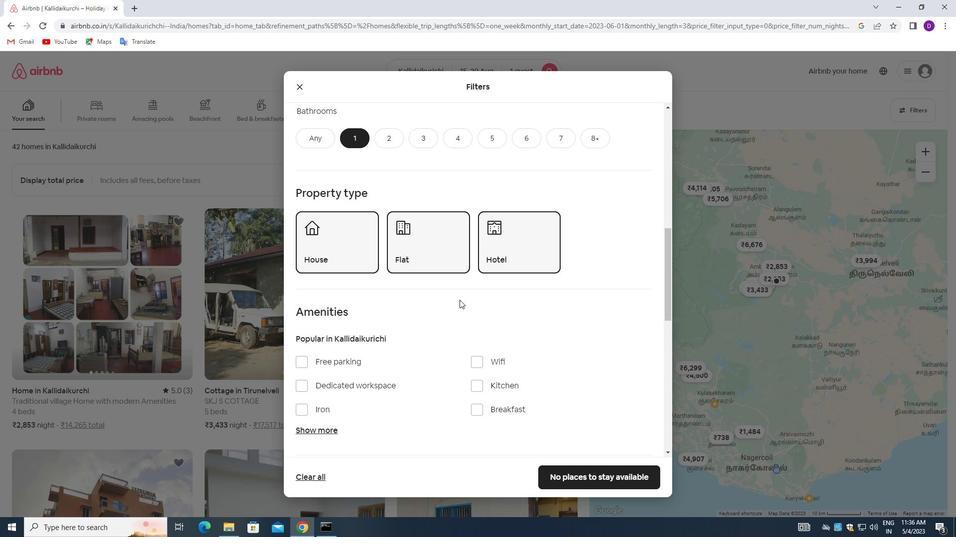 
Action: Mouse scrolled (459, 301) with delta (0, 0)
Screenshot: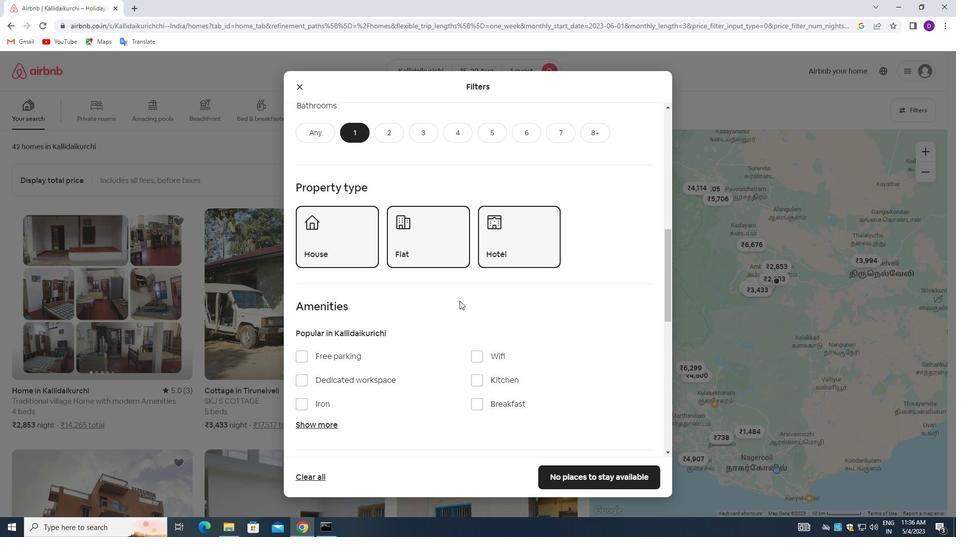 
Action: Mouse moved to (622, 348)
Screenshot: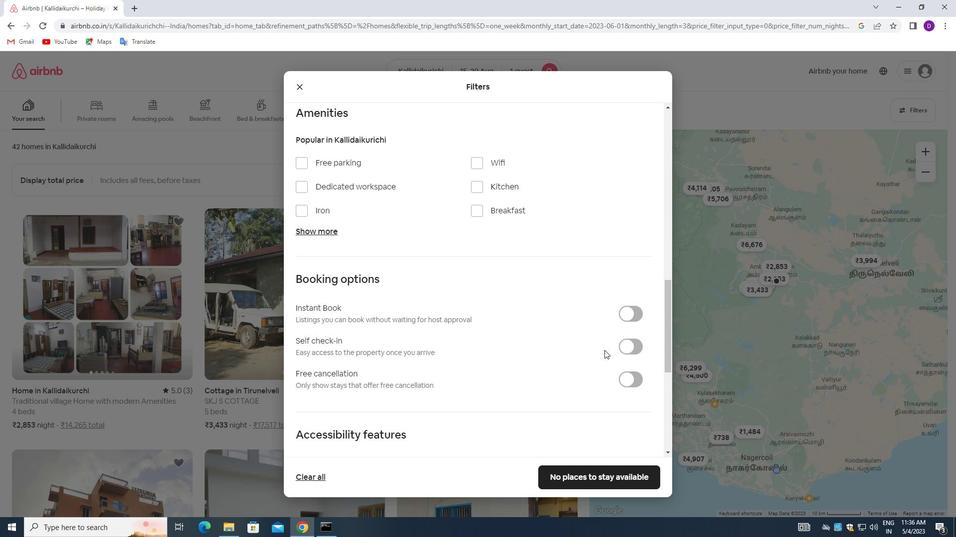 
Action: Mouse pressed left at (622, 348)
Screenshot: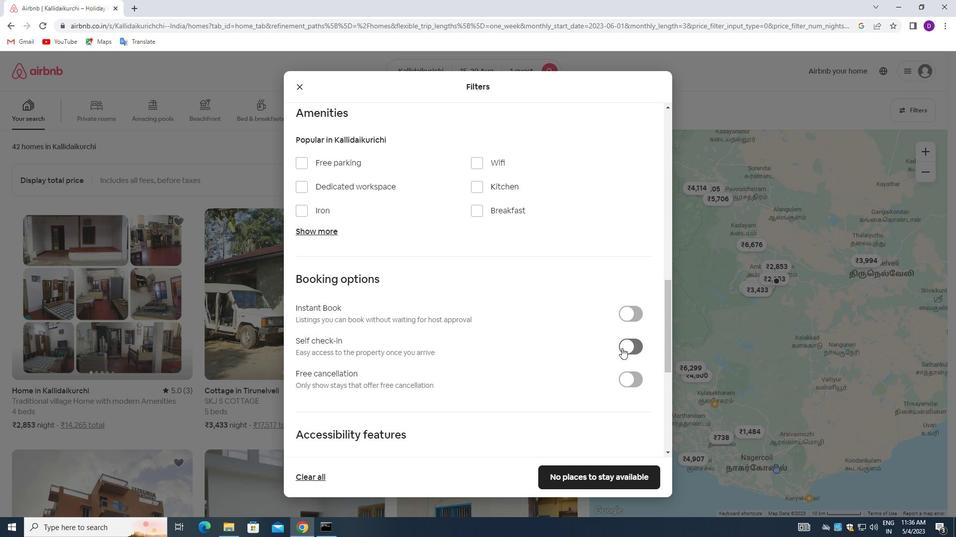 
Action: Mouse moved to (457, 341)
Screenshot: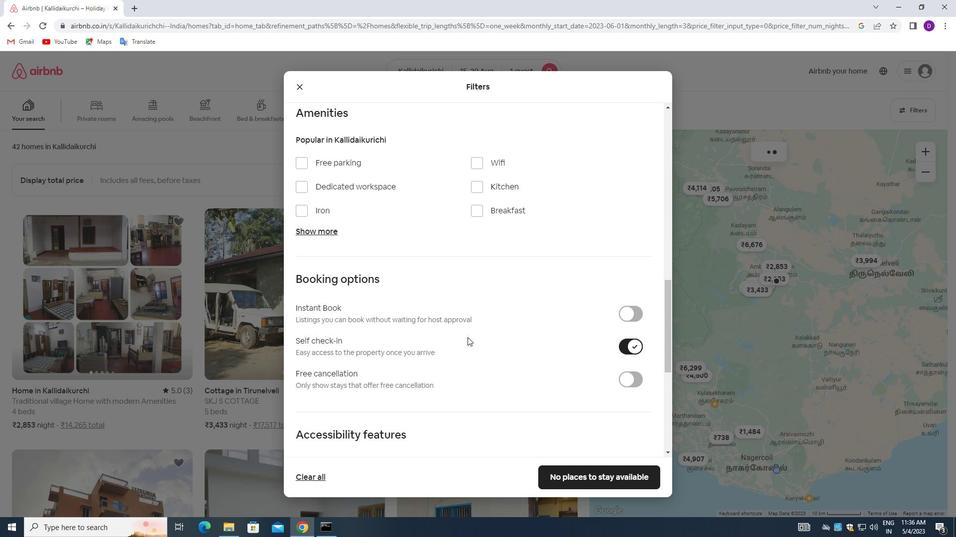 
Action: Mouse scrolled (457, 340) with delta (0, 0)
Screenshot: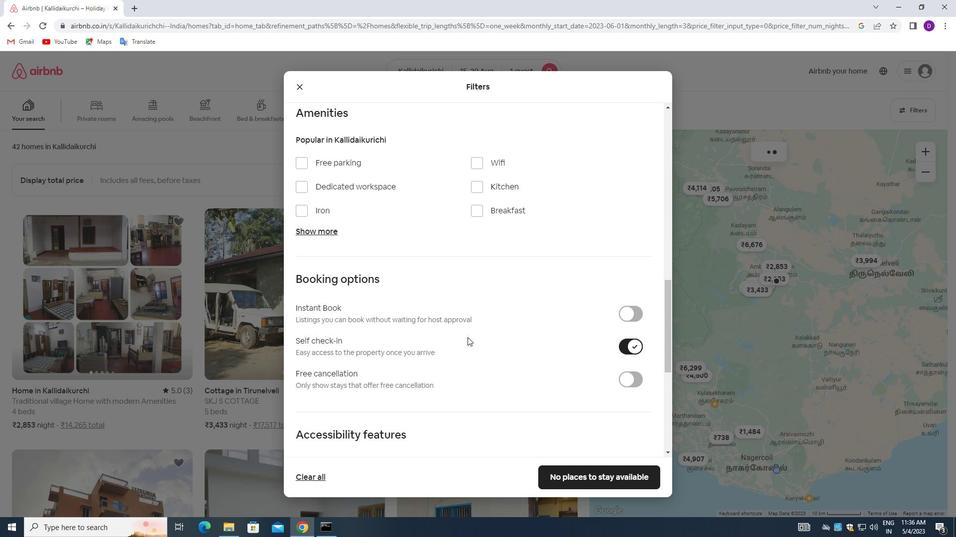 
Action: Mouse moved to (456, 341)
Screenshot: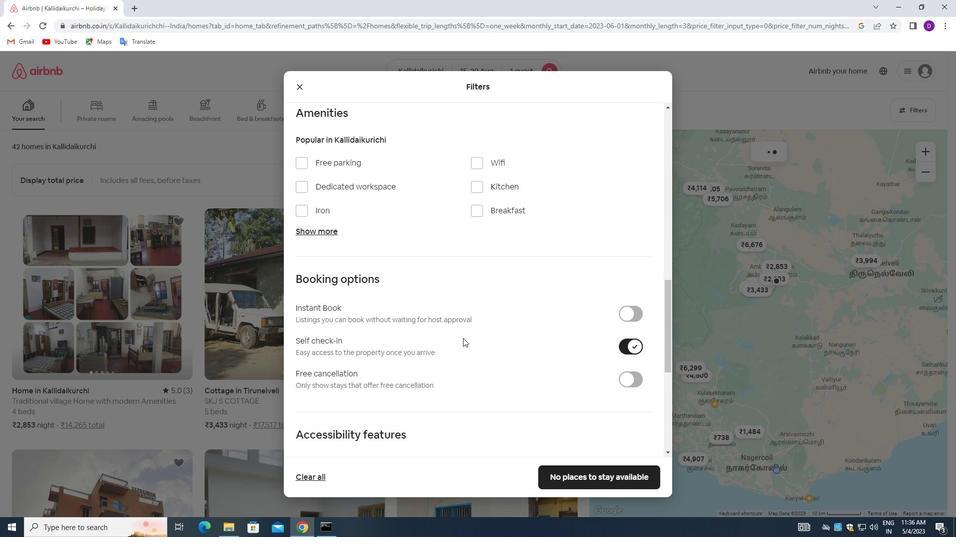
Action: Mouse scrolled (456, 340) with delta (0, 0)
Screenshot: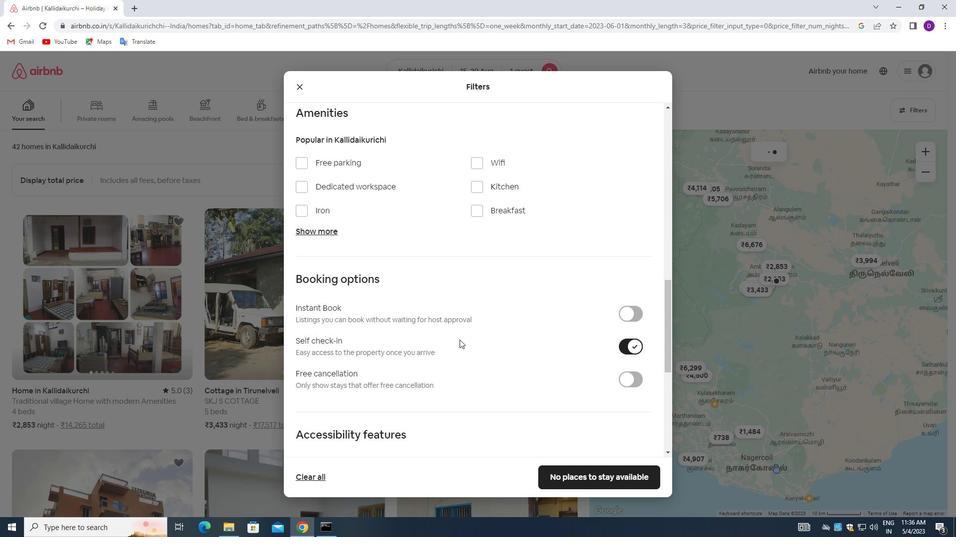 
Action: Mouse moved to (448, 340)
Screenshot: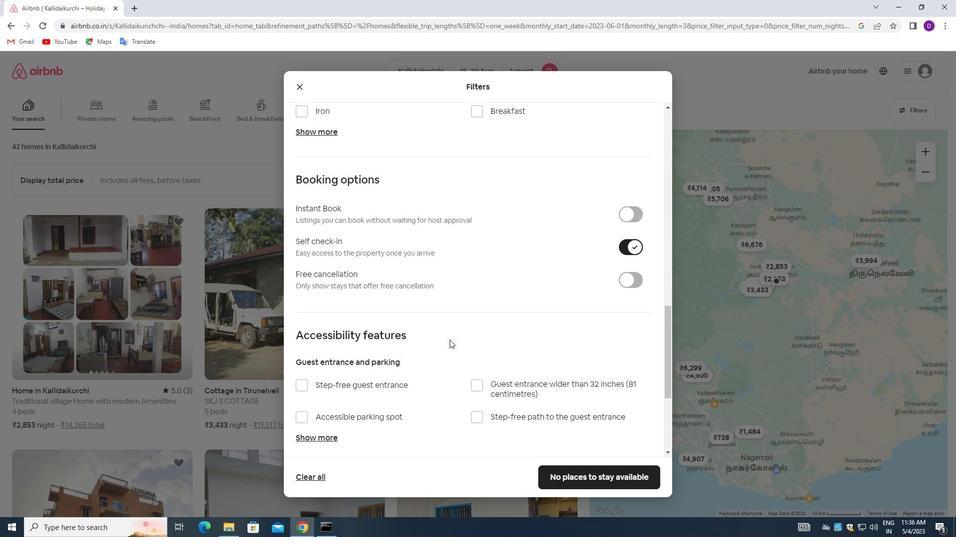 
Action: Mouse scrolled (448, 339) with delta (0, 0)
Screenshot: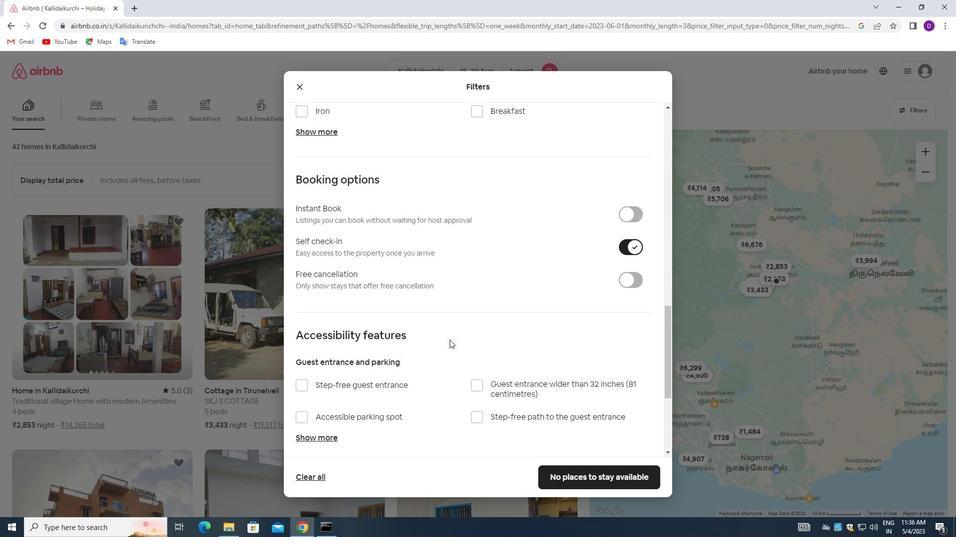 
Action: Mouse moved to (447, 340)
Screenshot: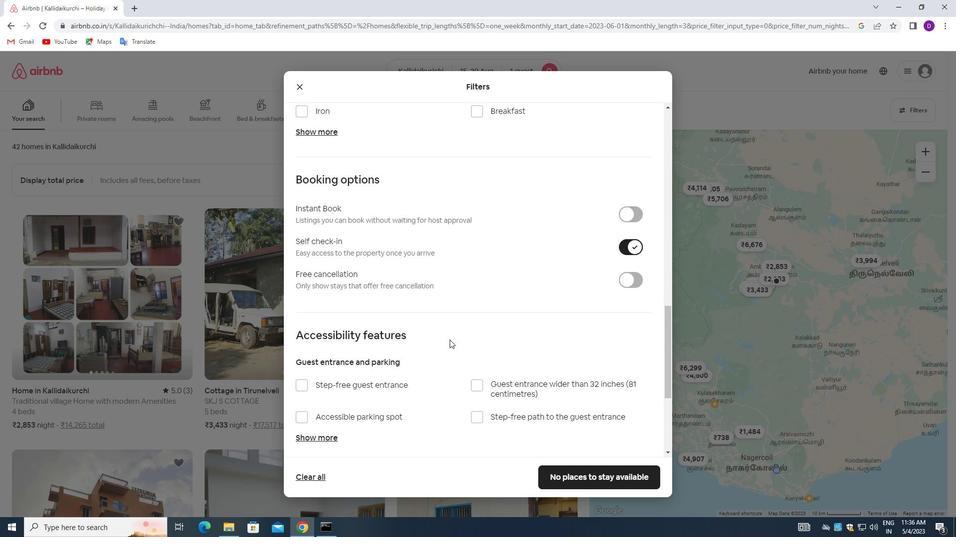 
Action: Mouse scrolled (447, 340) with delta (0, 0)
Screenshot: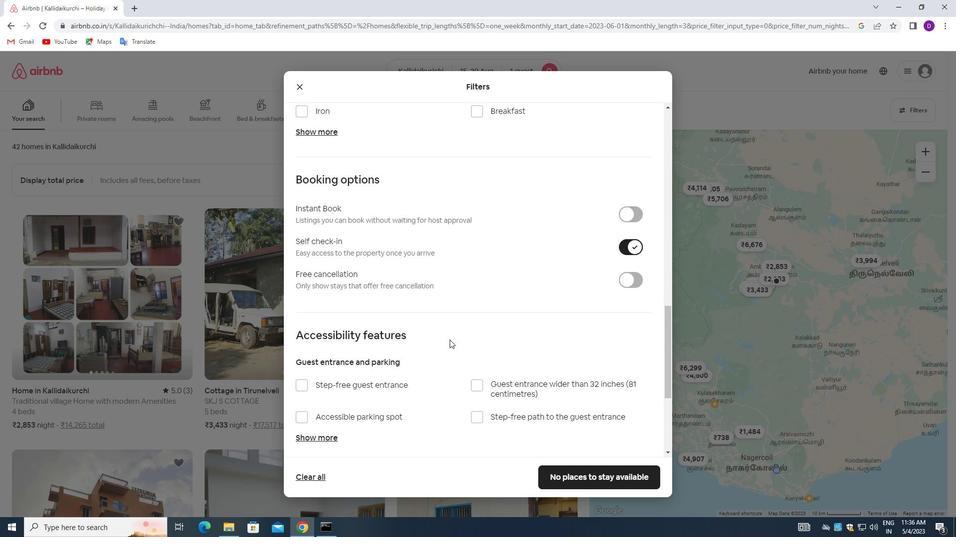 
Action: Mouse moved to (446, 340)
Screenshot: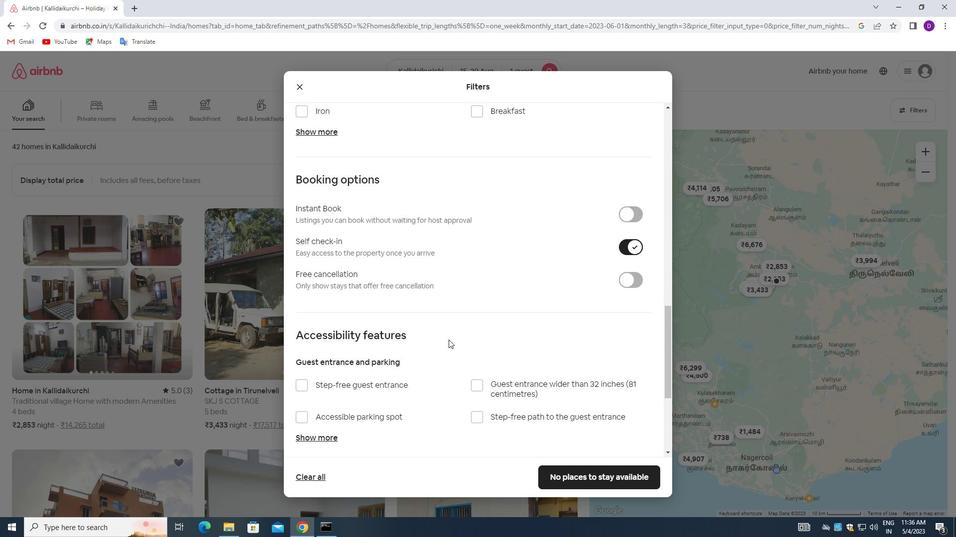 
Action: Mouse scrolled (446, 340) with delta (0, 0)
Screenshot: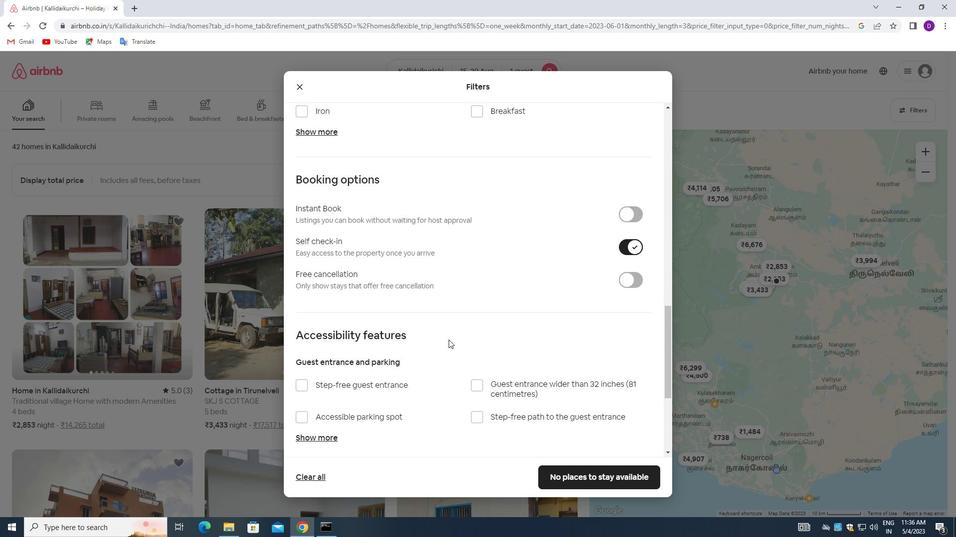
Action: Mouse moved to (441, 337)
Screenshot: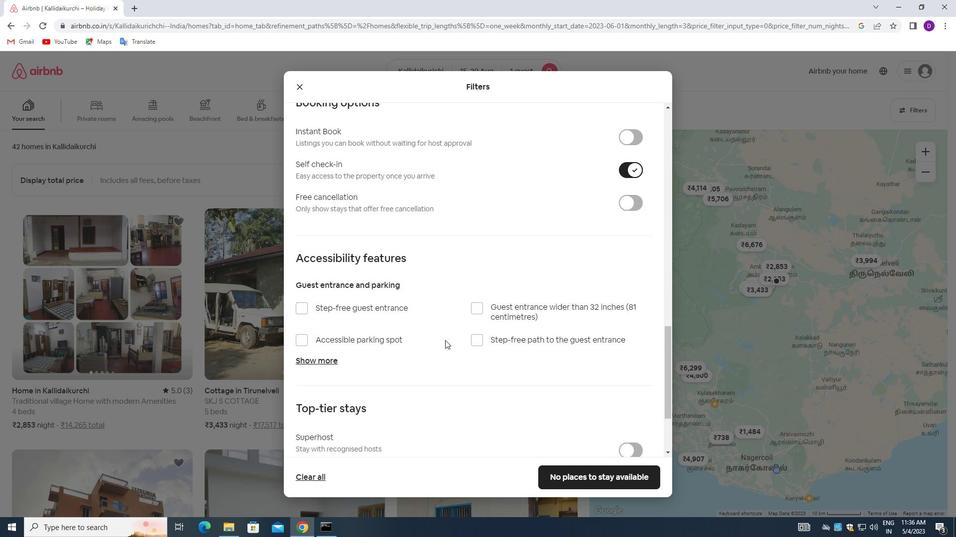 
Action: Mouse scrolled (441, 337) with delta (0, 0)
Screenshot: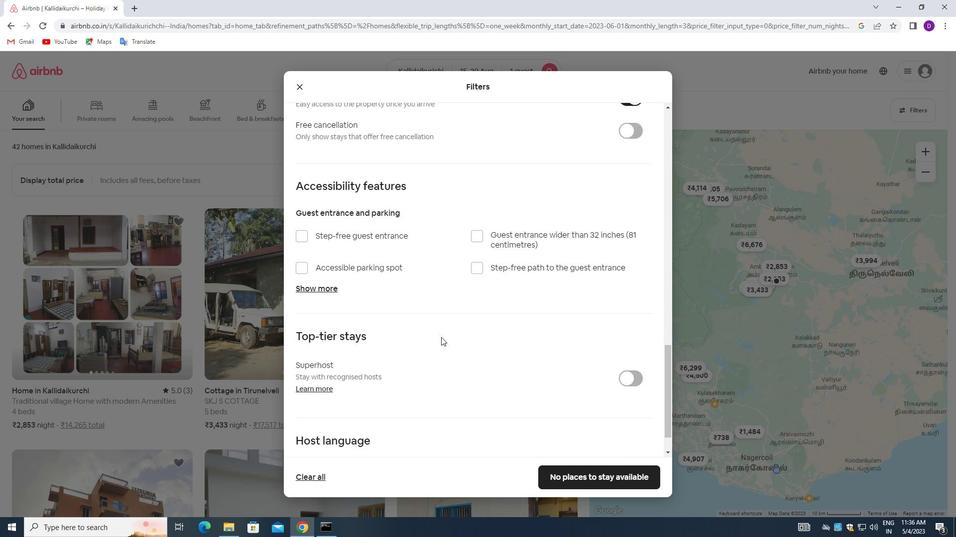 
Action: Mouse moved to (440, 341)
Screenshot: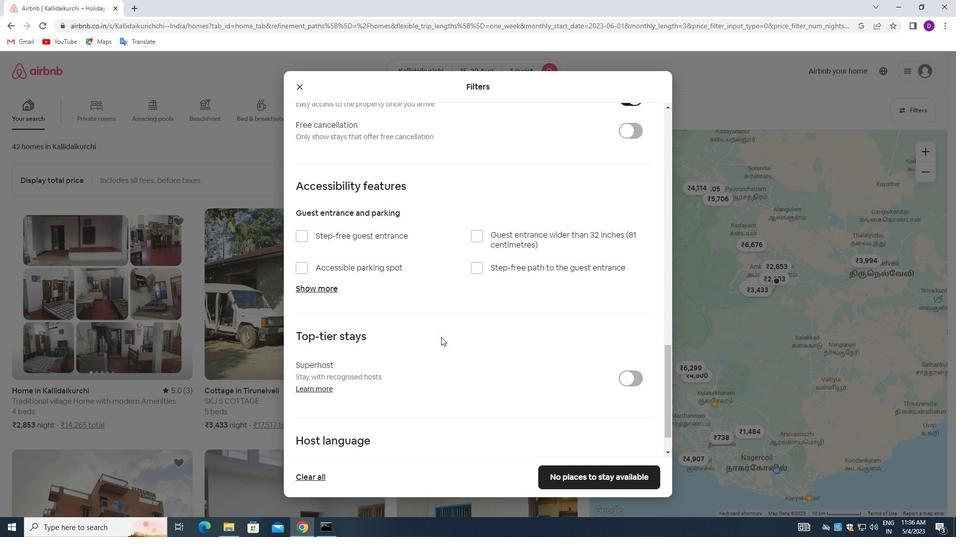 
Action: Mouse scrolled (440, 341) with delta (0, 0)
Screenshot: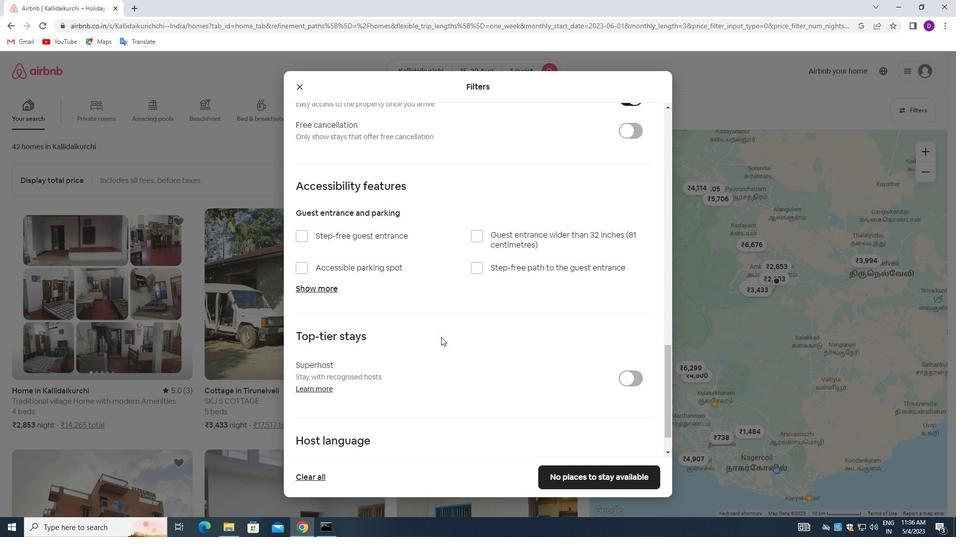 
Action: Mouse moved to (440, 345)
Screenshot: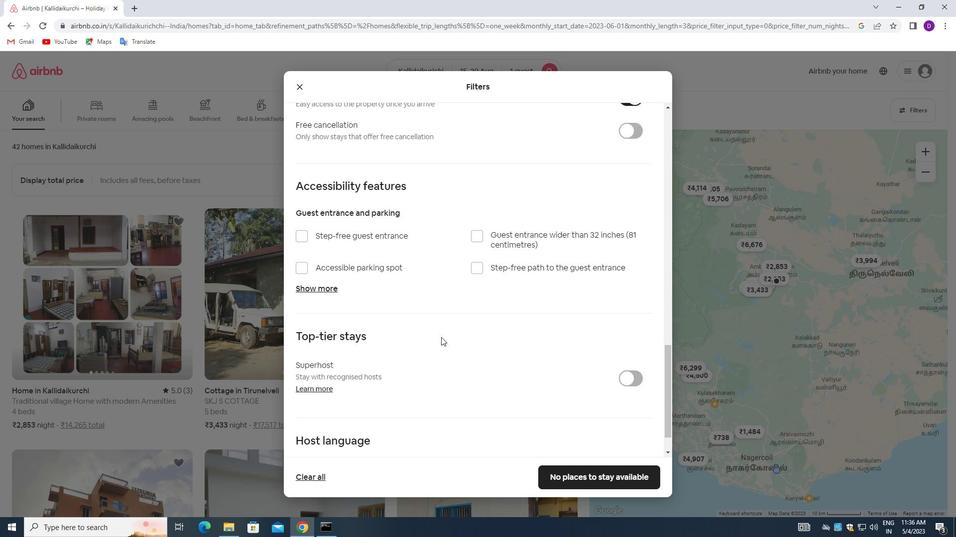 
Action: Mouse scrolled (440, 344) with delta (0, 0)
Screenshot: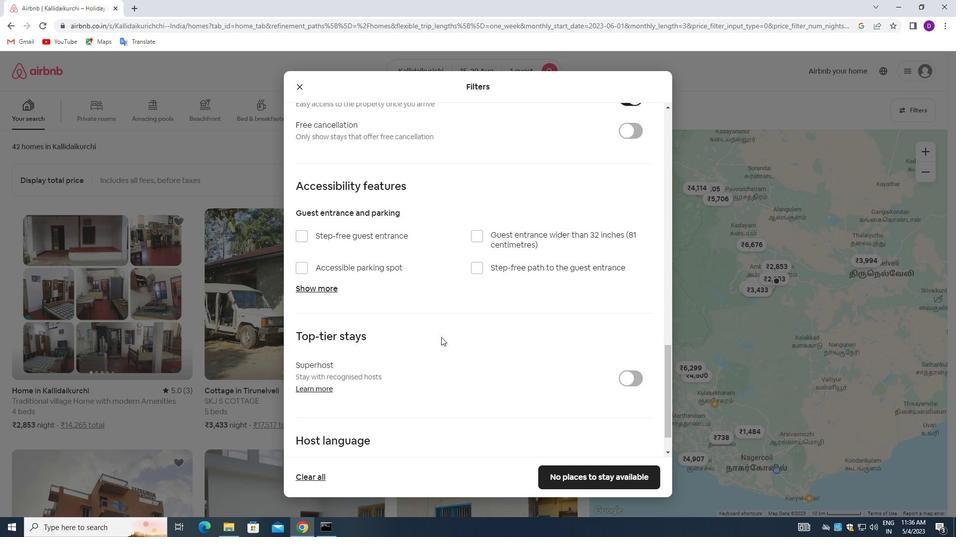 
Action: Mouse moved to (440, 346)
Screenshot: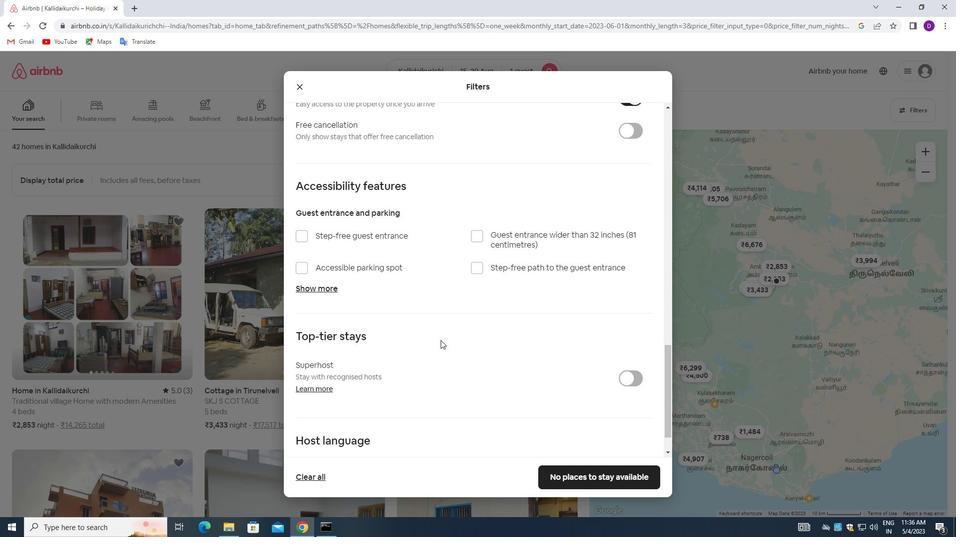 
Action: Mouse scrolled (440, 346) with delta (0, 0)
Screenshot: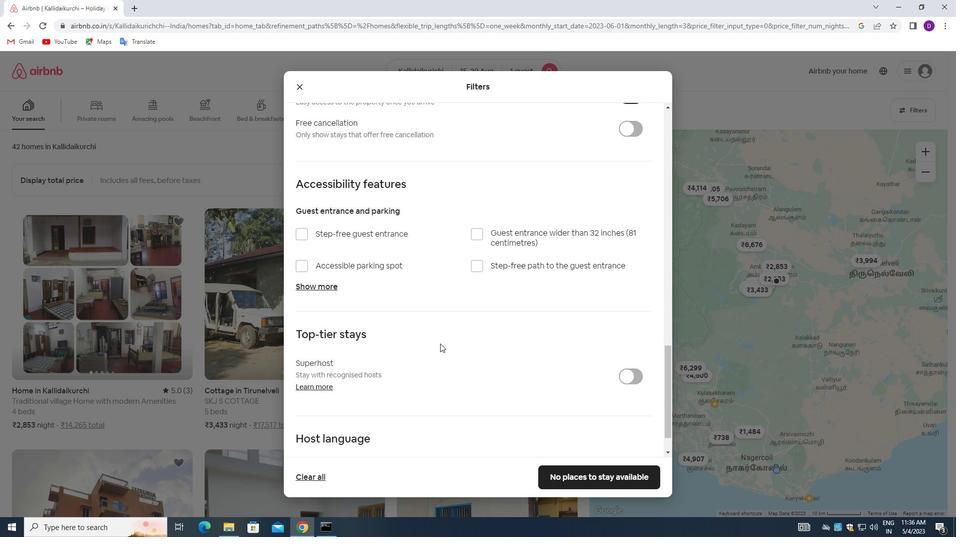 
Action: Mouse moved to (440, 347)
Screenshot: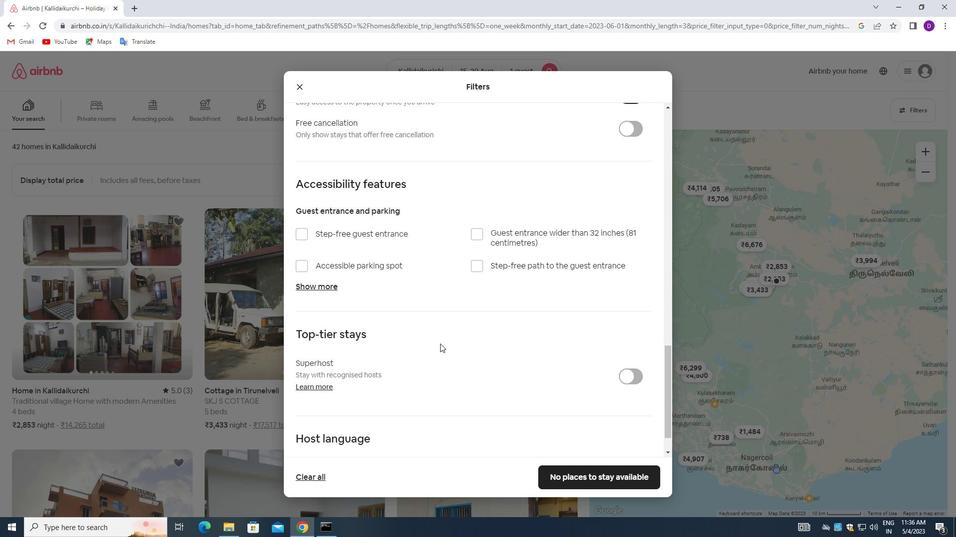 
Action: Mouse scrolled (440, 347) with delta (0, 0)
Screenshot: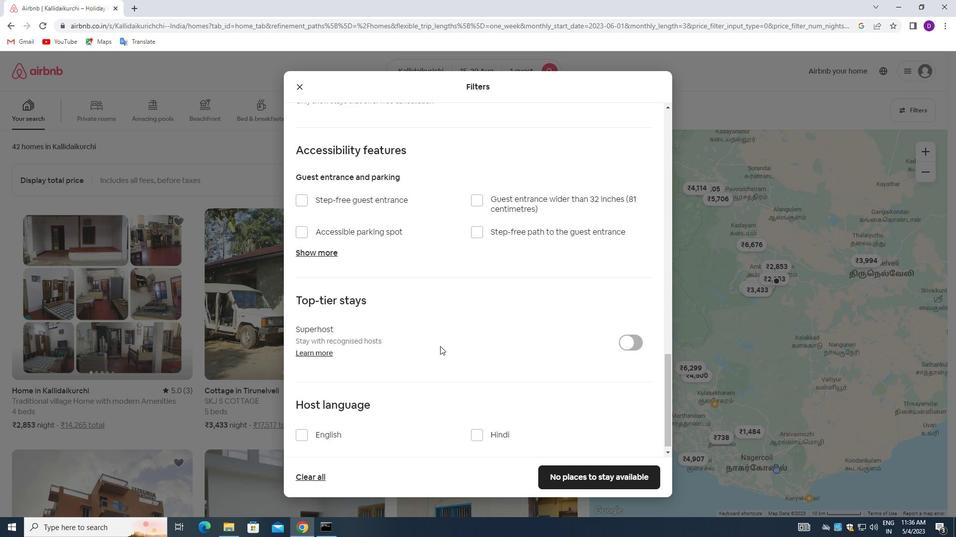 
Action: Mouse moved to (304, 426)
Screenshot: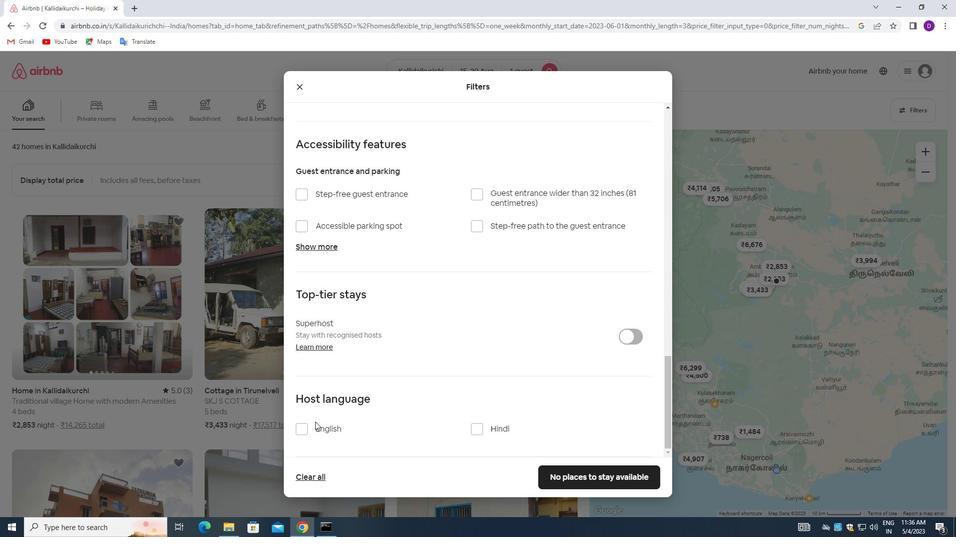 
Action: Mouse pressed left at (304, 426)
Screenshot: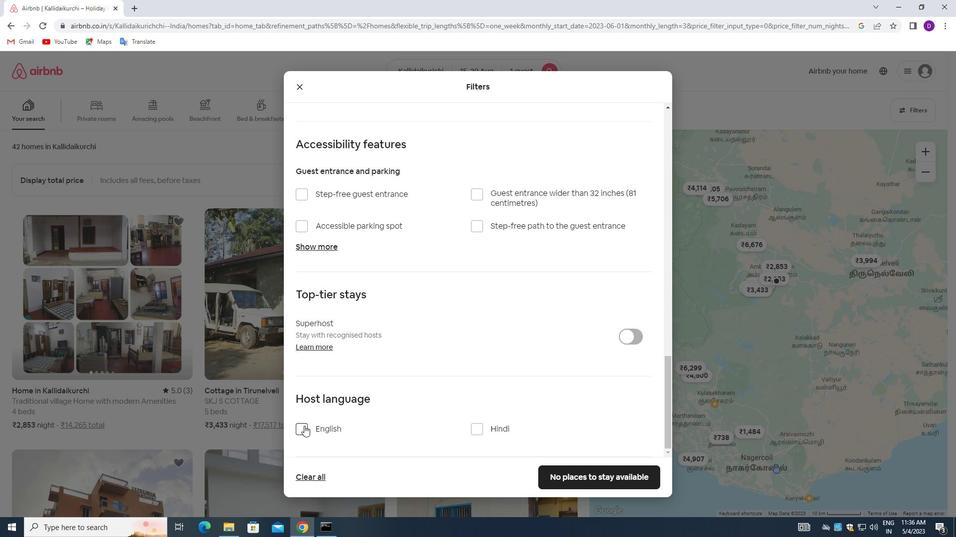
Action: Mouse moved to (543, 473)
Screenshot: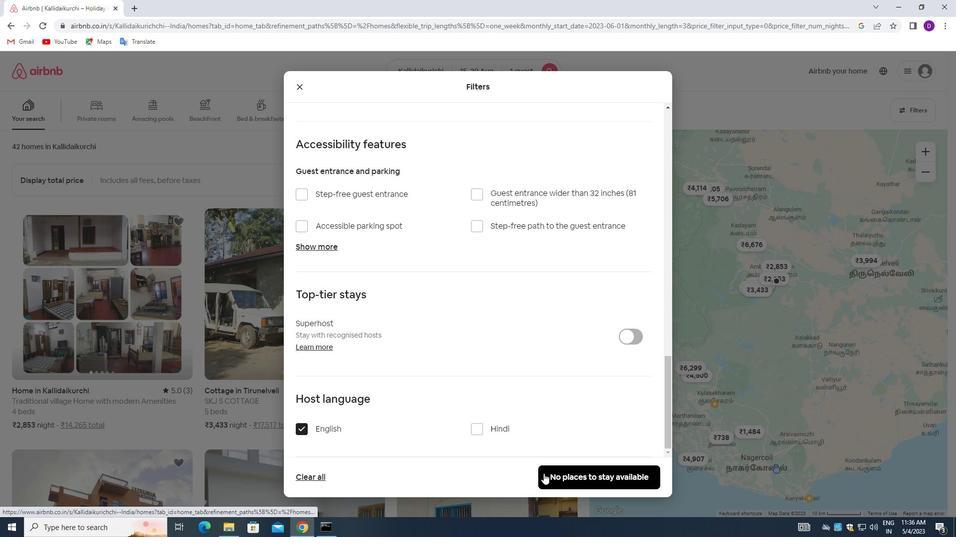 
Action: Mouse pressed left at (543, 473)
Screenshot: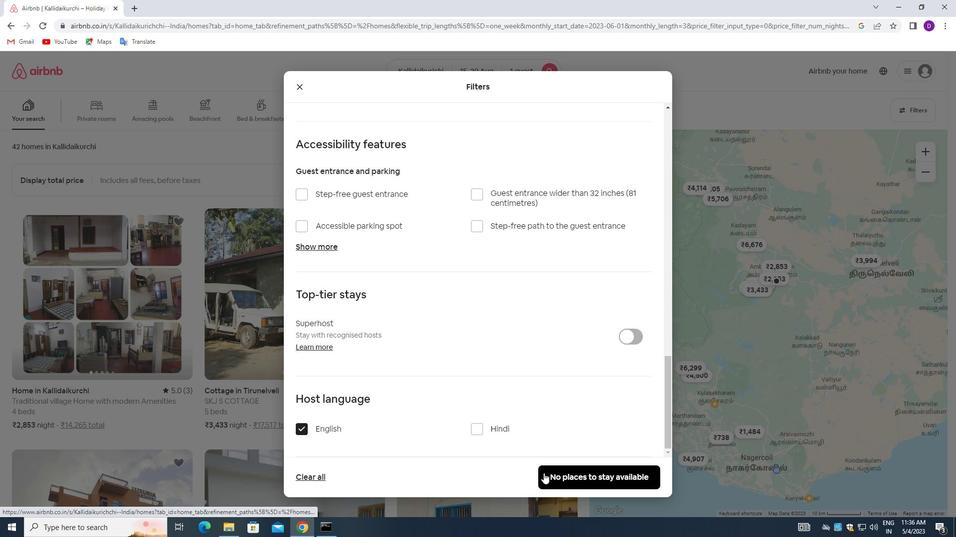 
Action: Mouse moved to (544, 299)
Screenshot: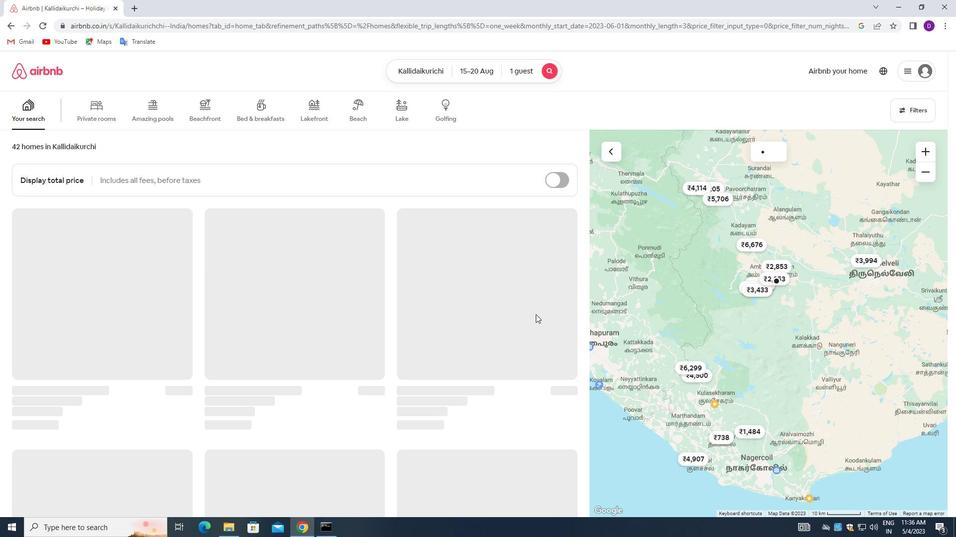 
